 Task: Change IN PROGRESS as Status of Issue Issue0000000222 in Backlog  in Scrum Project Project0000000045 in Jira. Change IN PROGRESS as Status of Issue Issue0000000224 in Backlog  in Scrum Project Project0000000045 in Jira. Change IN PROGRESS as Status of Issue Issue0000000226 in Backlog  in Scrum Project Project0000000046 in Jira. Change IN PROGRESS as Status of Issue Issue0000000228 in Backlog  in Scrum Project Project0000000046 in Jira. Change IN PROGRESS as Status of Issue Issue0000000230 in Backlog  in Scrum Project Project0000000046 in Jira
Action: Mouse moved to (114, 314)
Screenshot: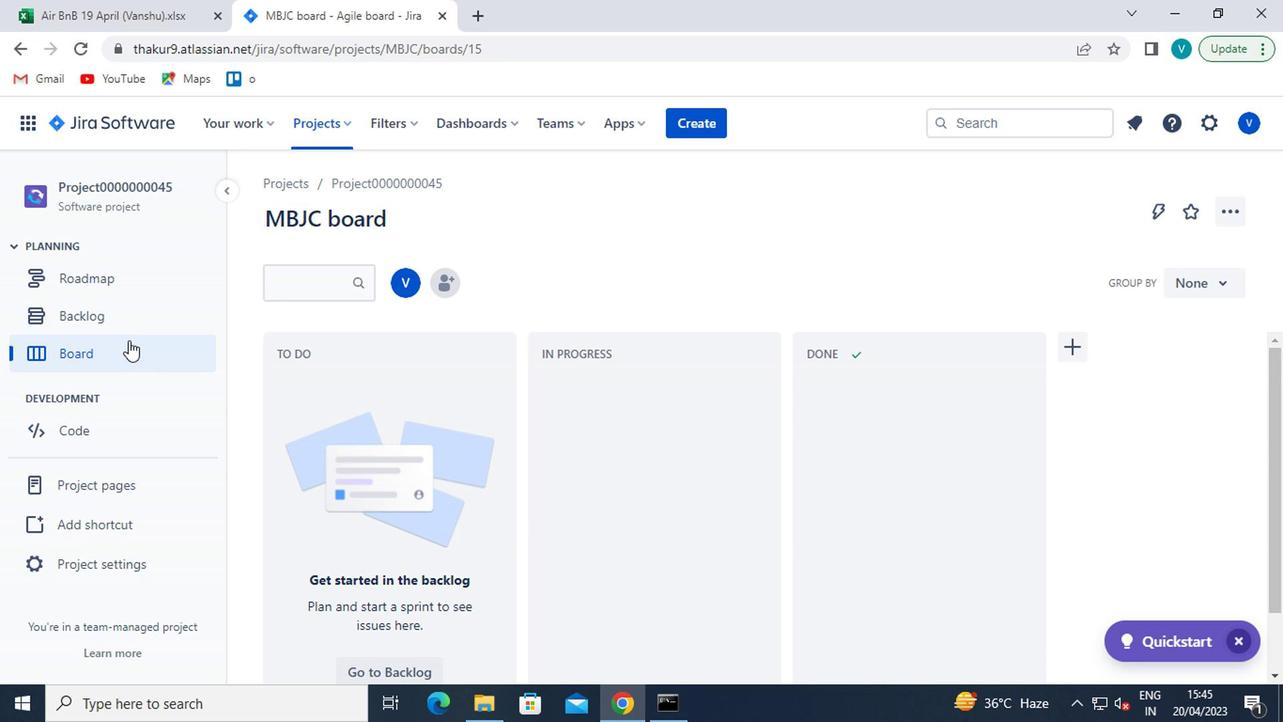 
Action: Mouse pressed left at (114, 314)
Screenshot: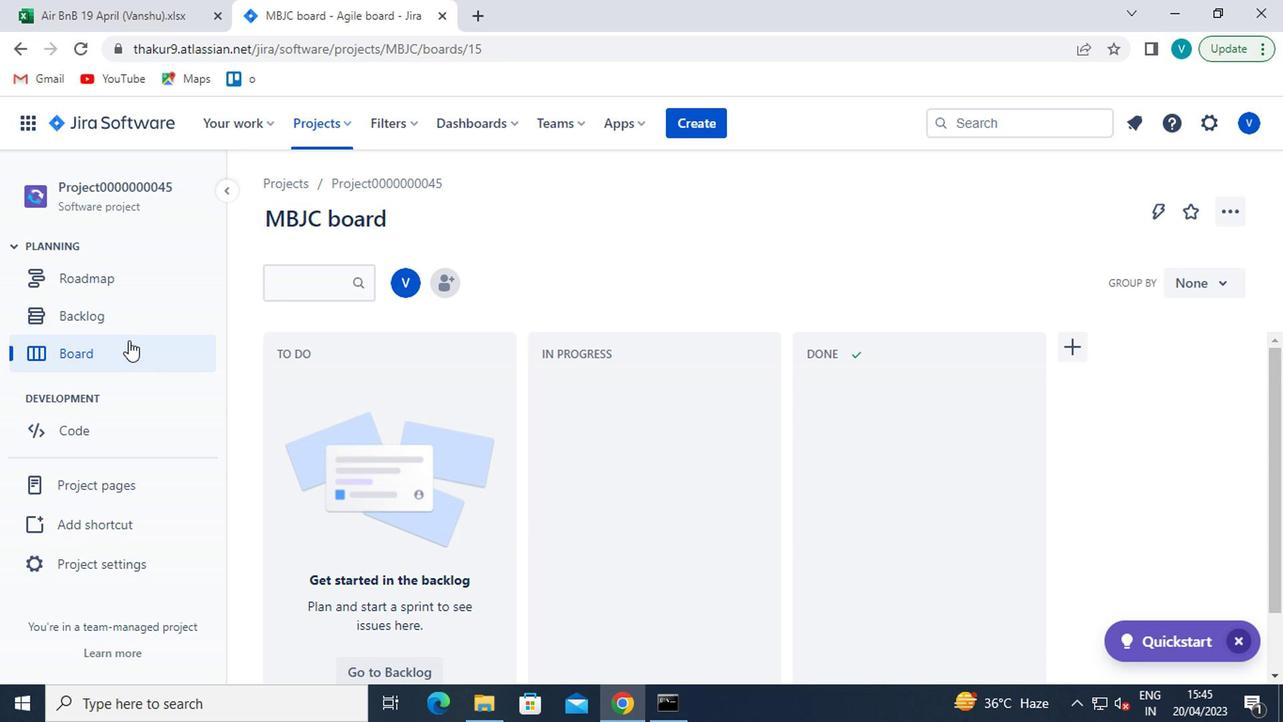
Action: Mouse moved to (415, 467)
Screenshot: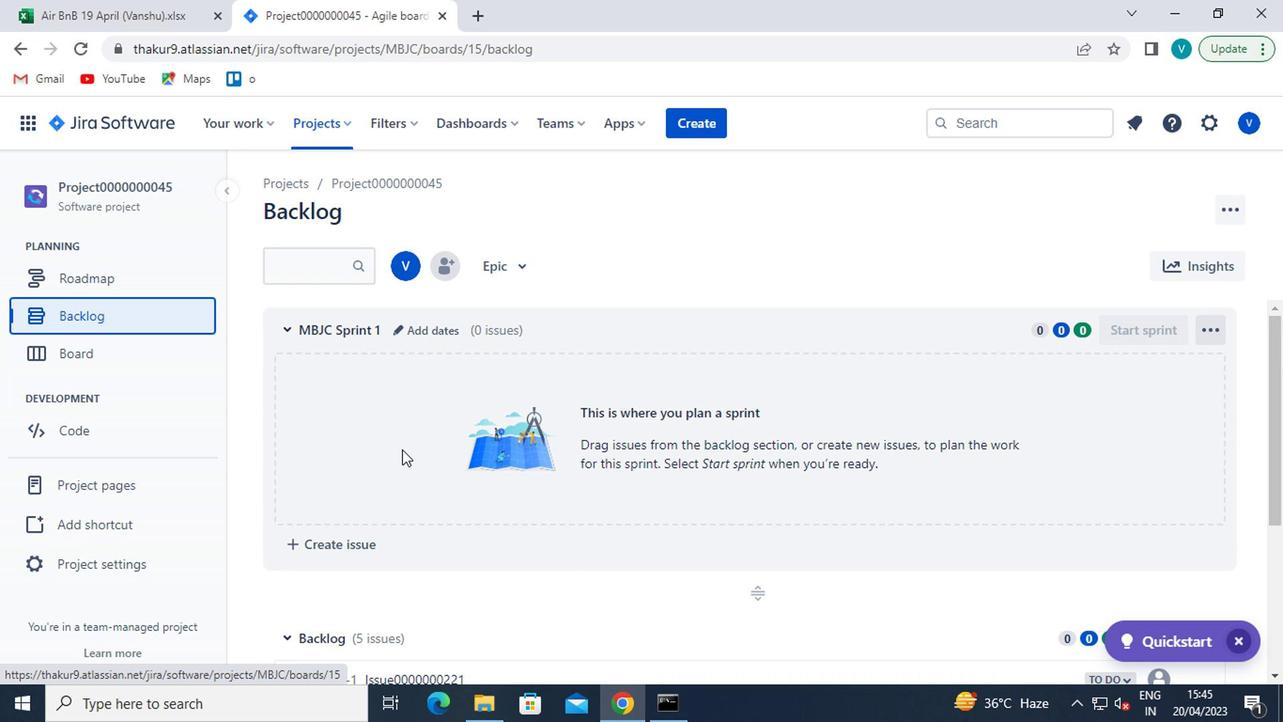
Action: Mouse scrolled (415, 467) with delta (0, 0)
Screenshot: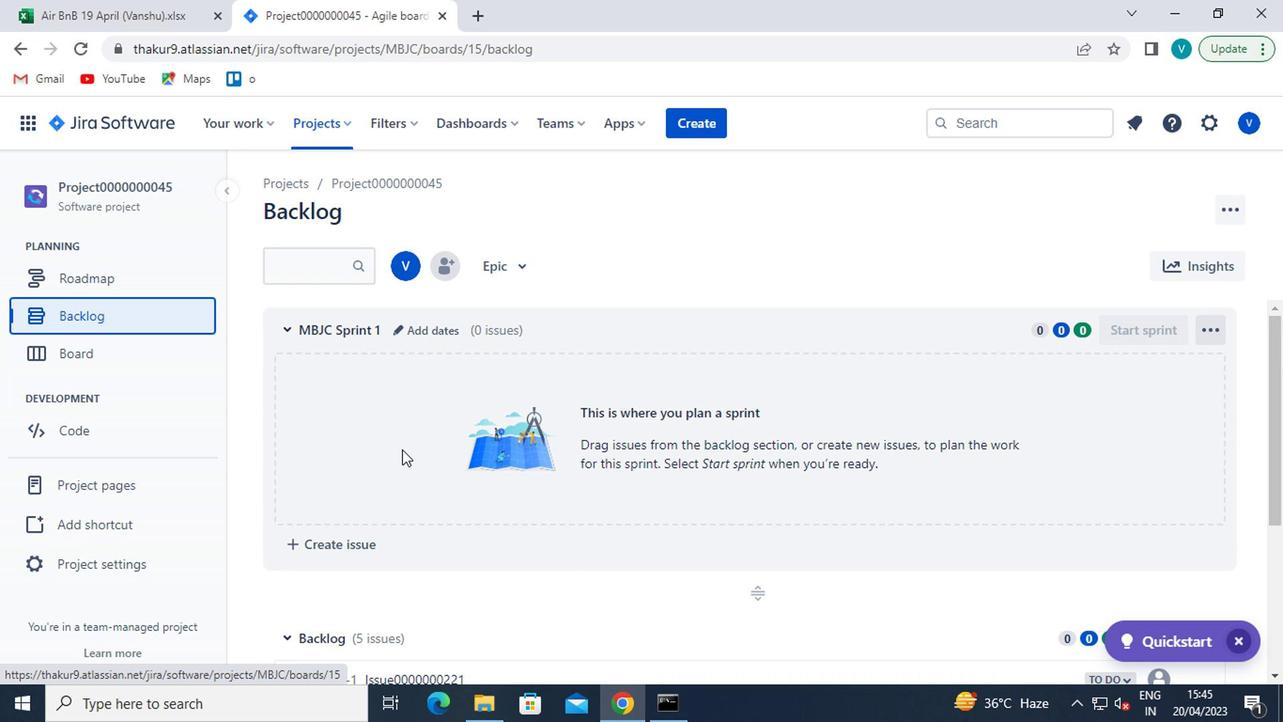 
Action: Mouse moved to (417, 469)
Screenshot: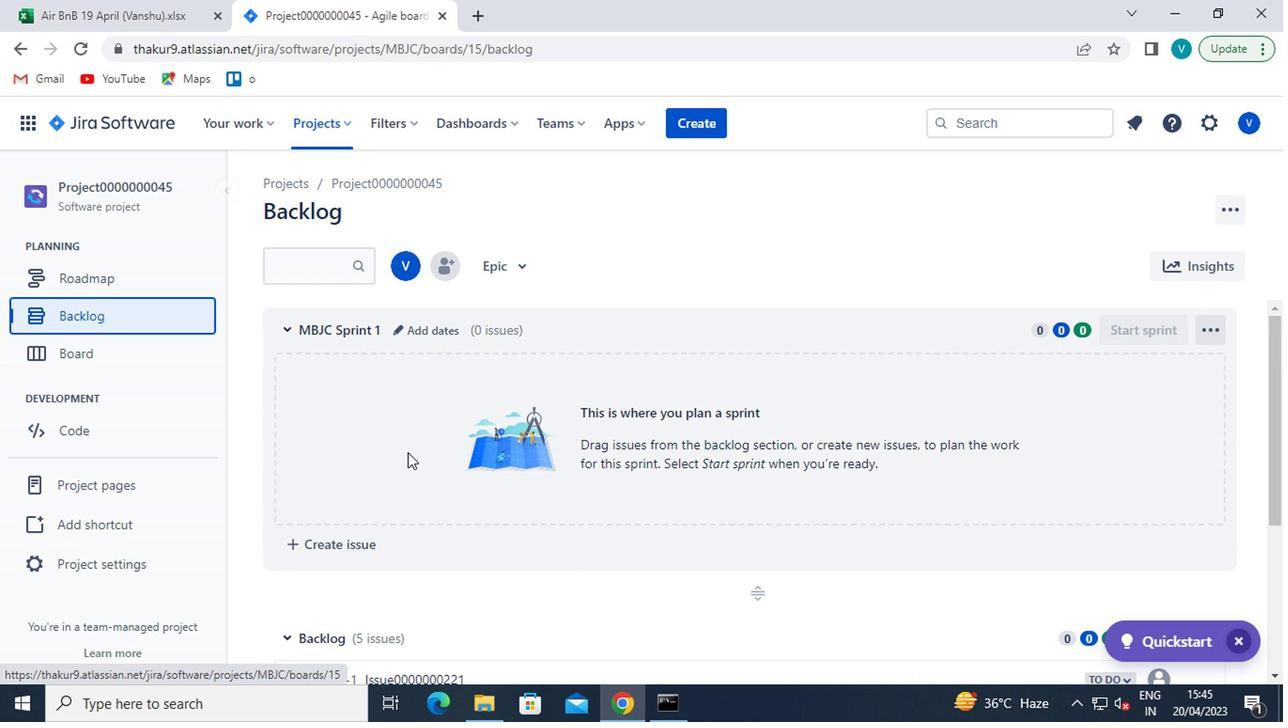 
Action: Mouse scrolled (417, 467) with delta (0, -1)
Screenshot: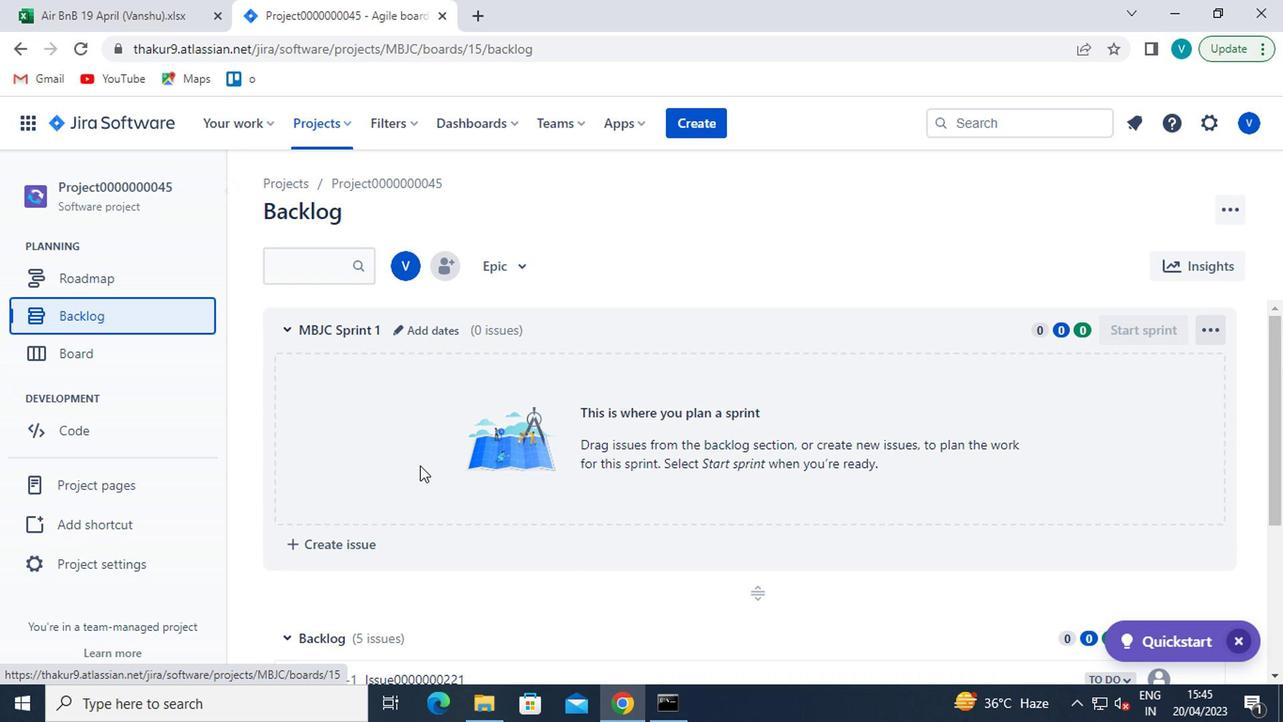 
Action: Mouse moved to (417, 471)
Screenshot: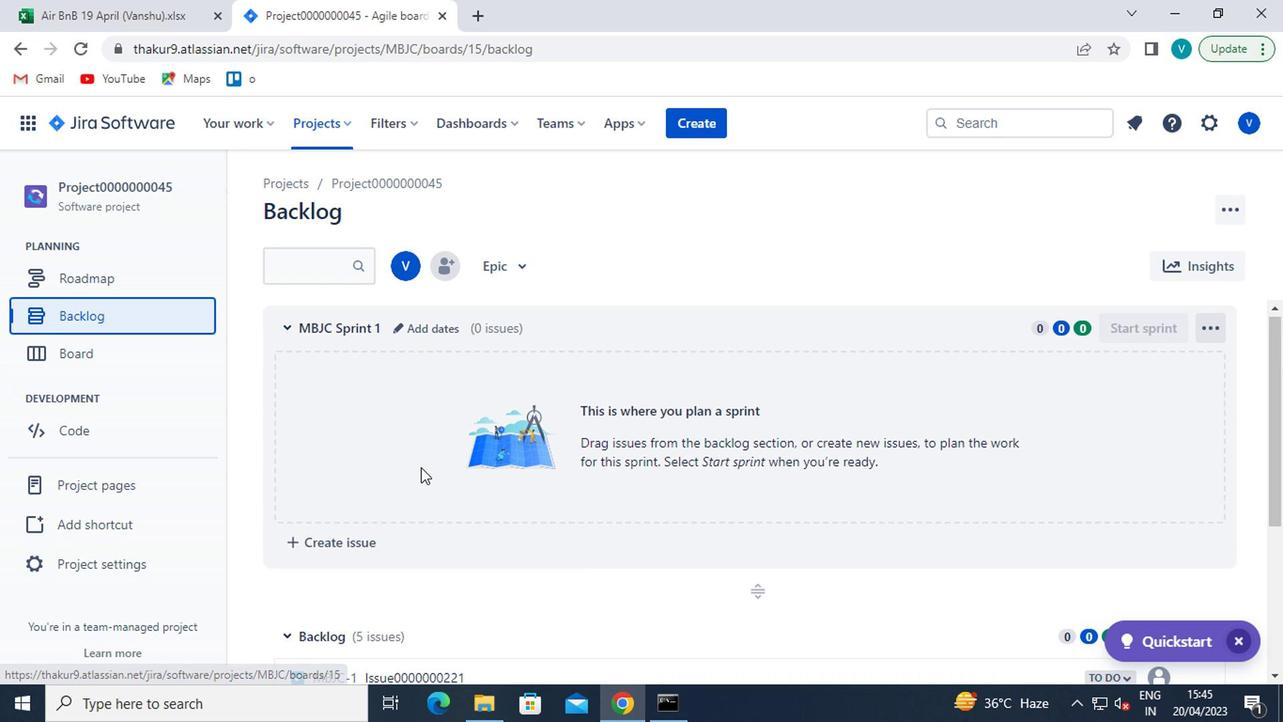 
Action: Mouse scrolled (417, 471) with delta (0, 0)
Screenshot: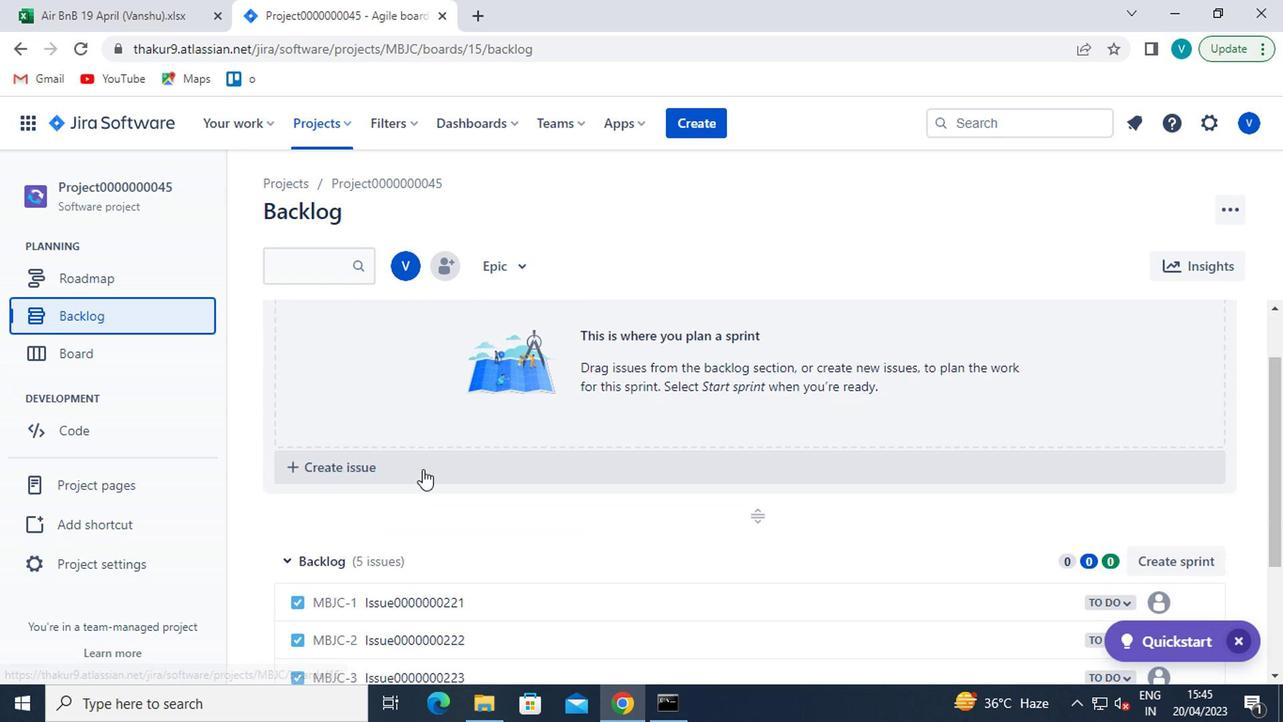 
Action: Mouse moved to (1119, 455)
Screenshot: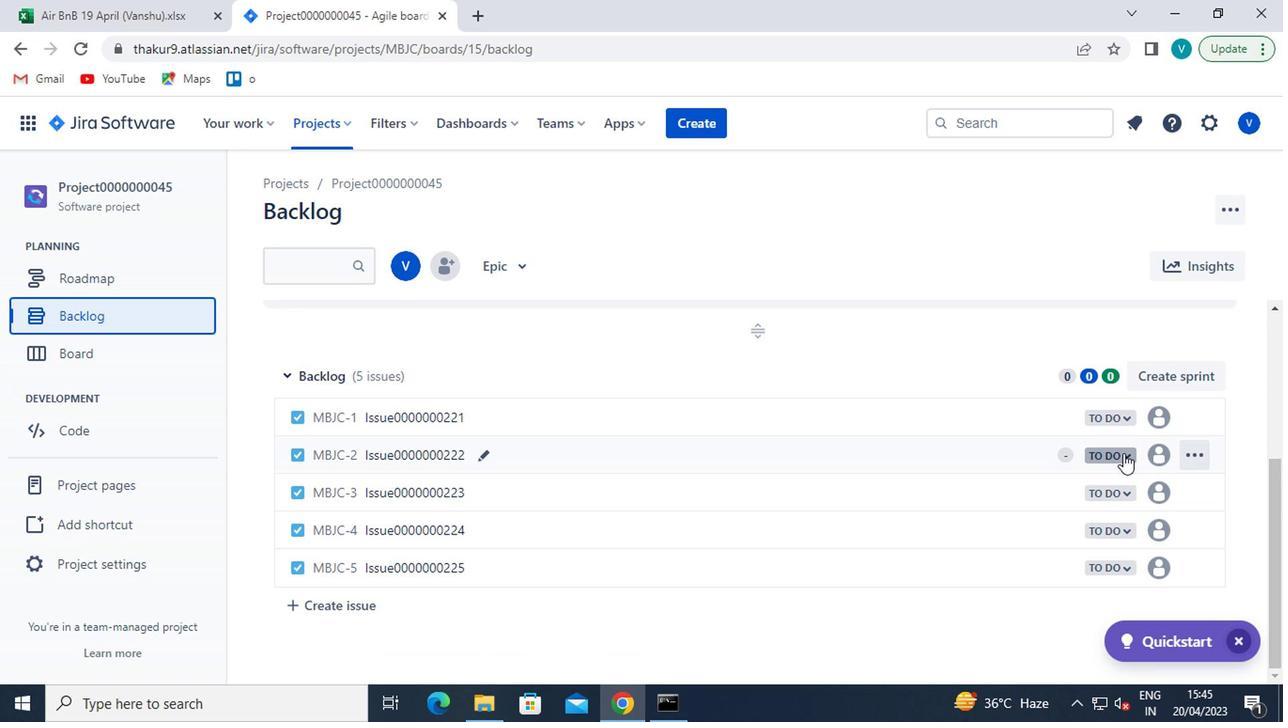 
Action: Mouse pressed left at (1119, 455)
Screenshot: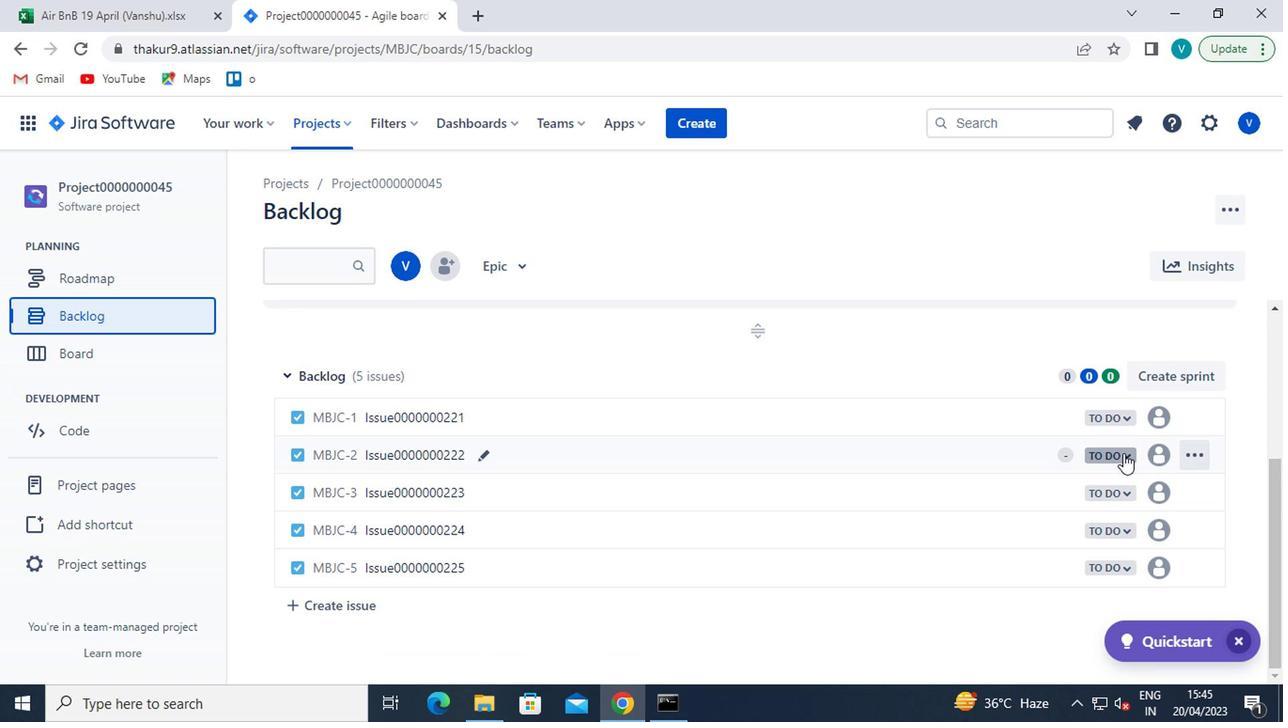 
Action: Mouse moved to (992, 494)
Screenshot: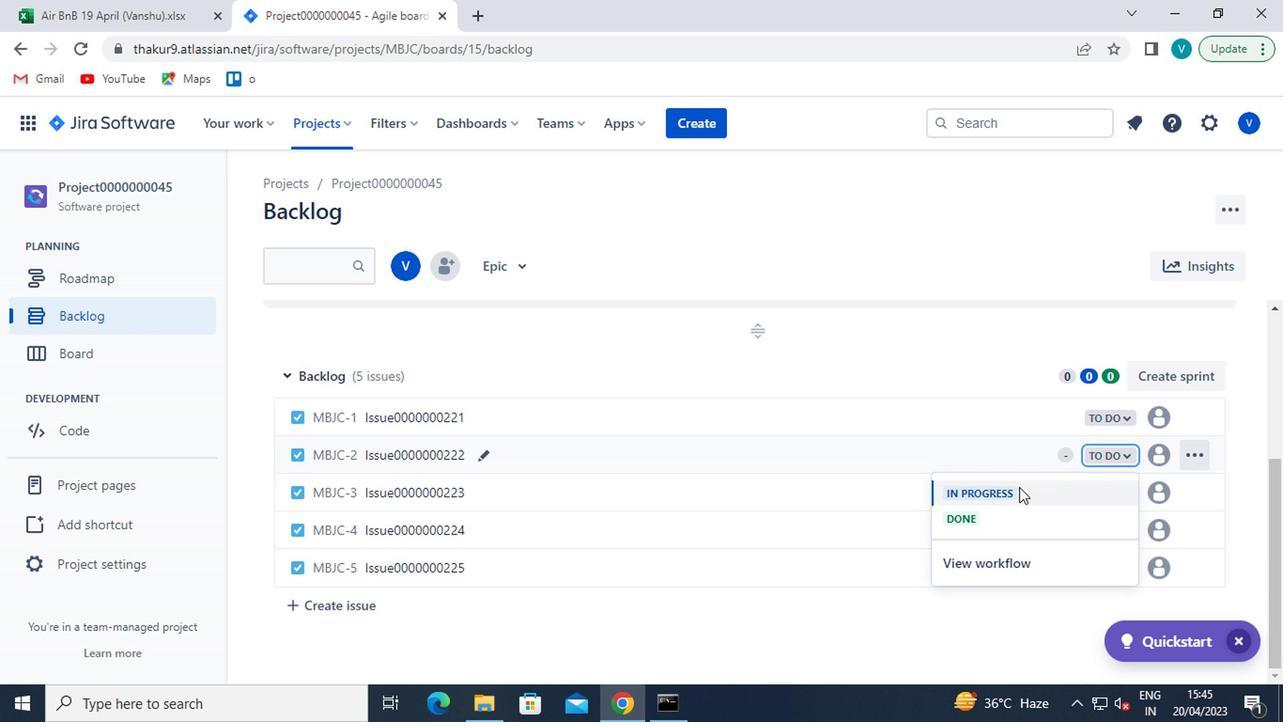 
Action: Mouse pressed left at (992, 494)
Screenshot: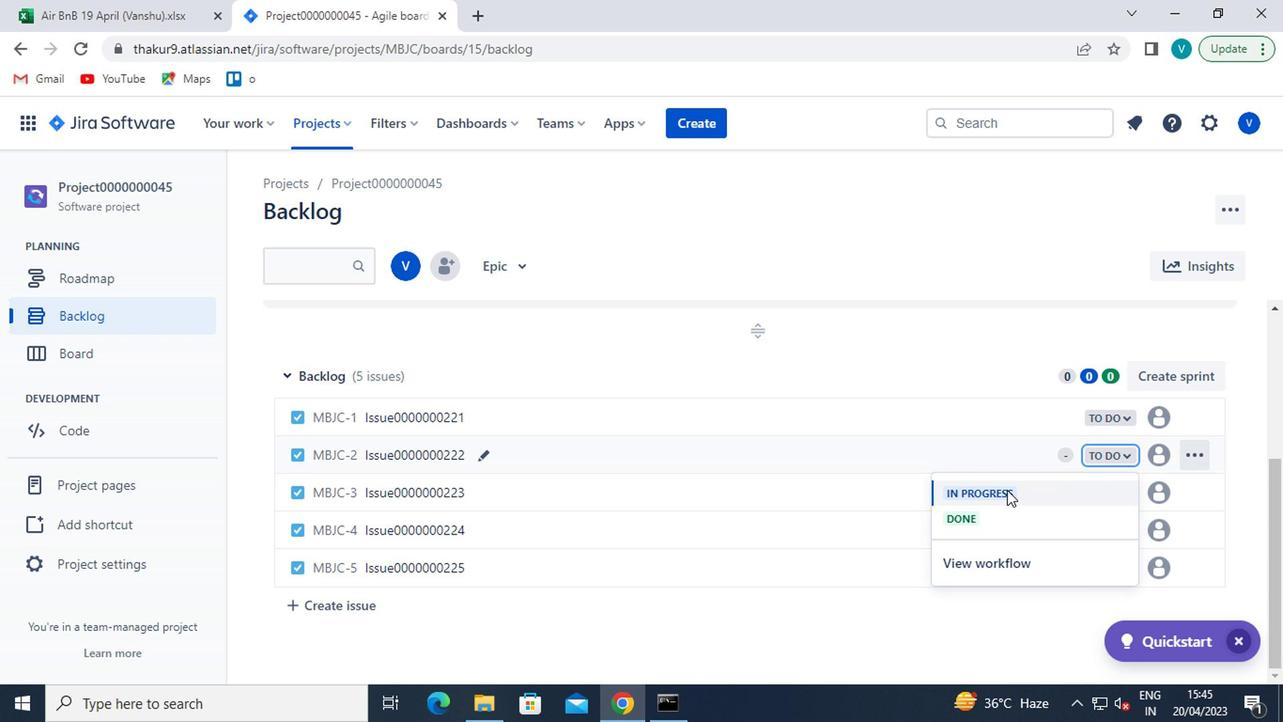 
Action: Mouse moved to (1121, 529)
Screenshot: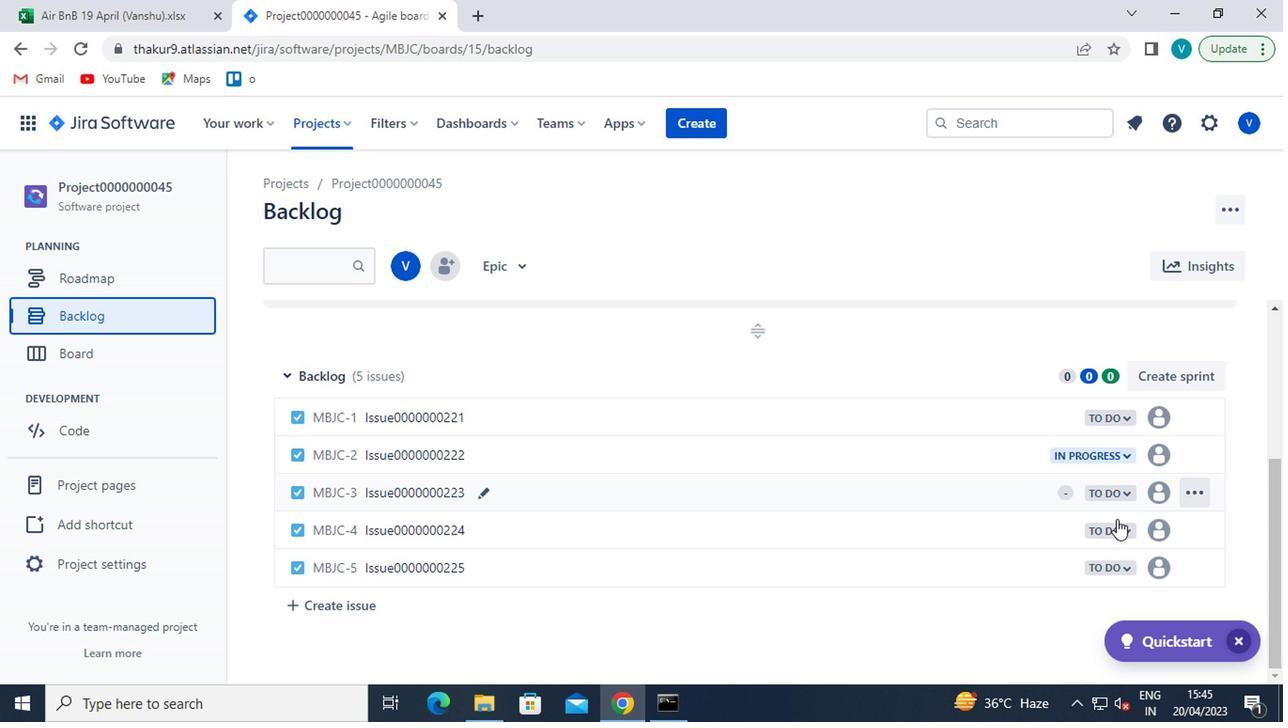 
Action: Mouse pressed left at (1121, 529)
Screenshot: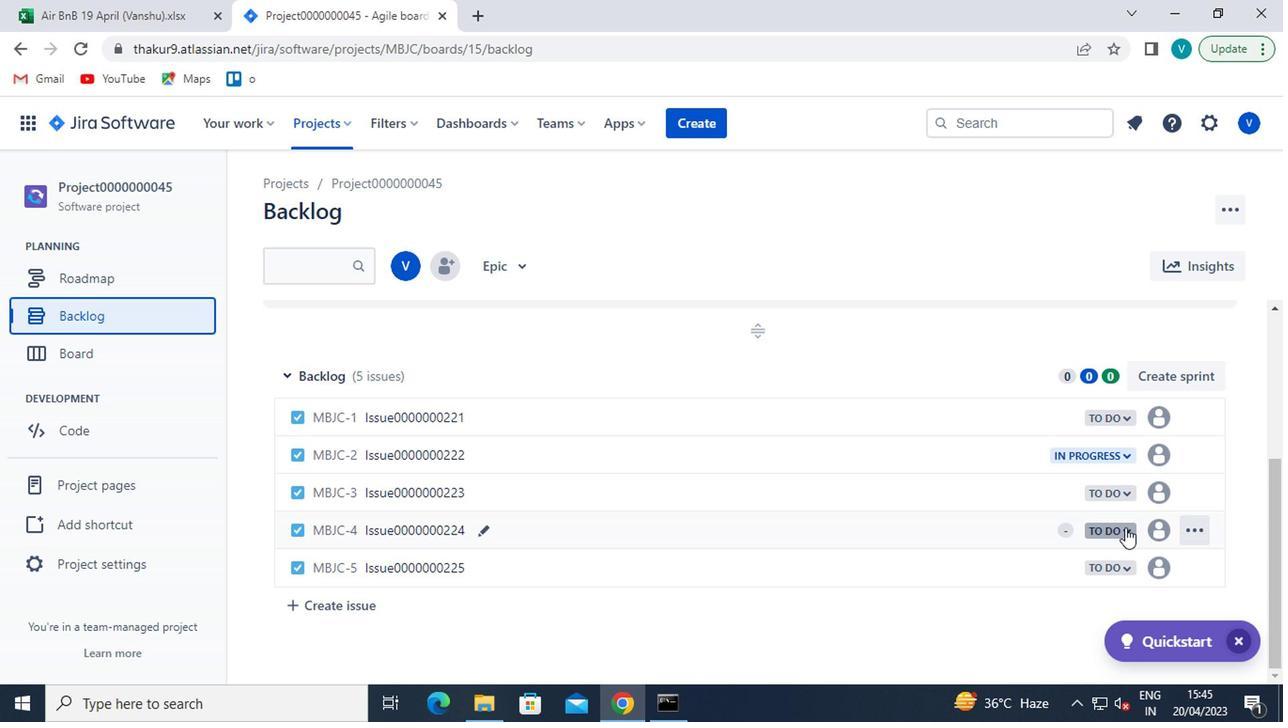 
Action: Mouse moved to (980, 569)
Screenshot: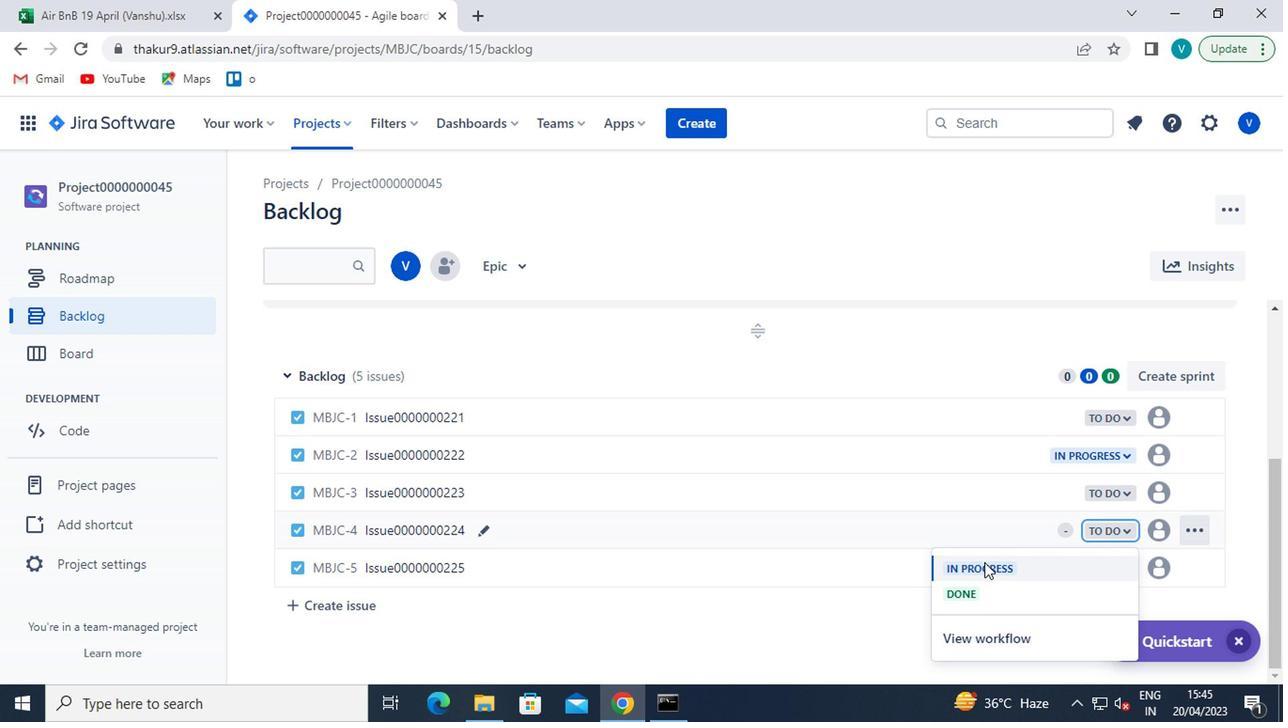 
Action: Mouse pressed left at (980, 569)
Screenshot: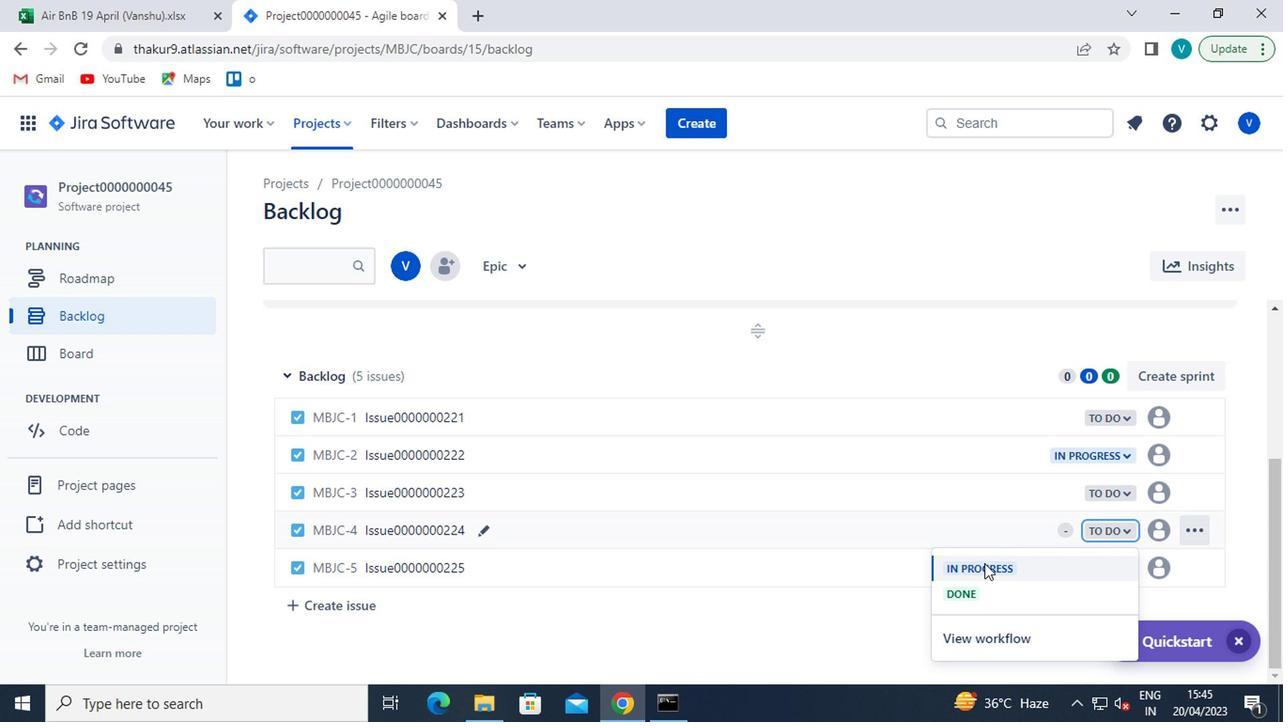
Action: Mouse moved to (325, 131)
Screenshot: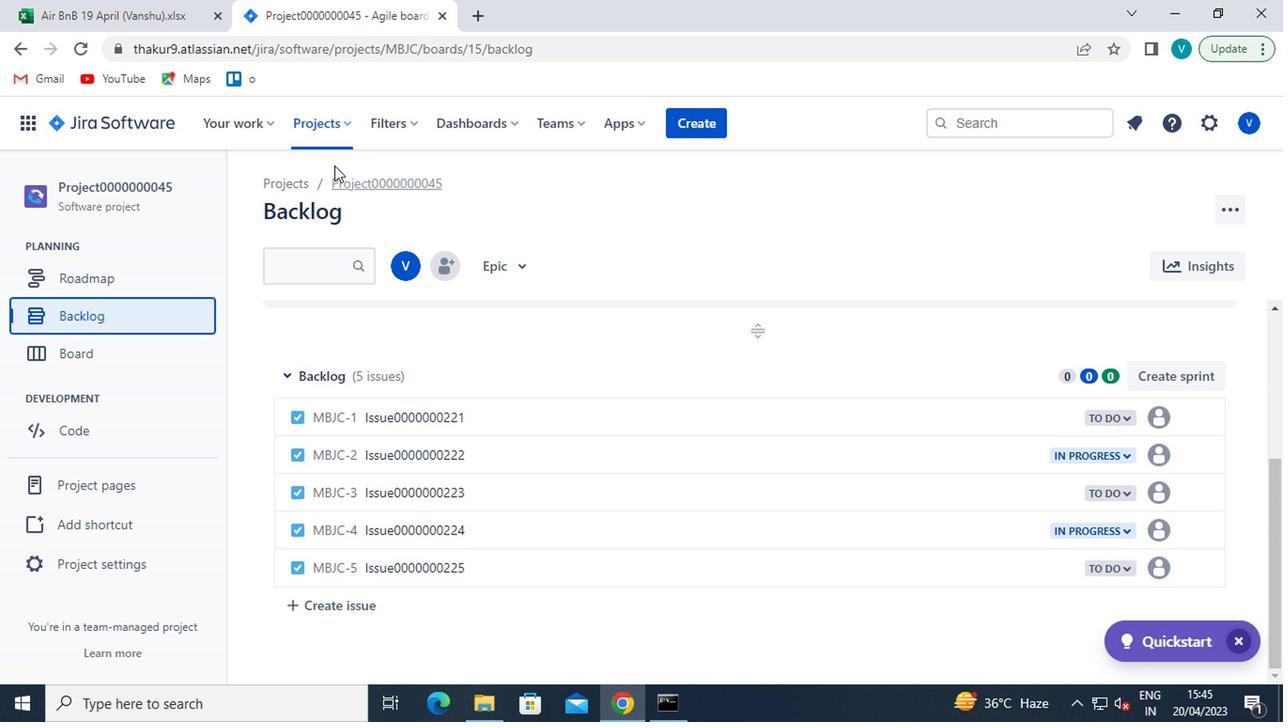 
Action: Mouse pressed left at (325, 131)
Screenshot: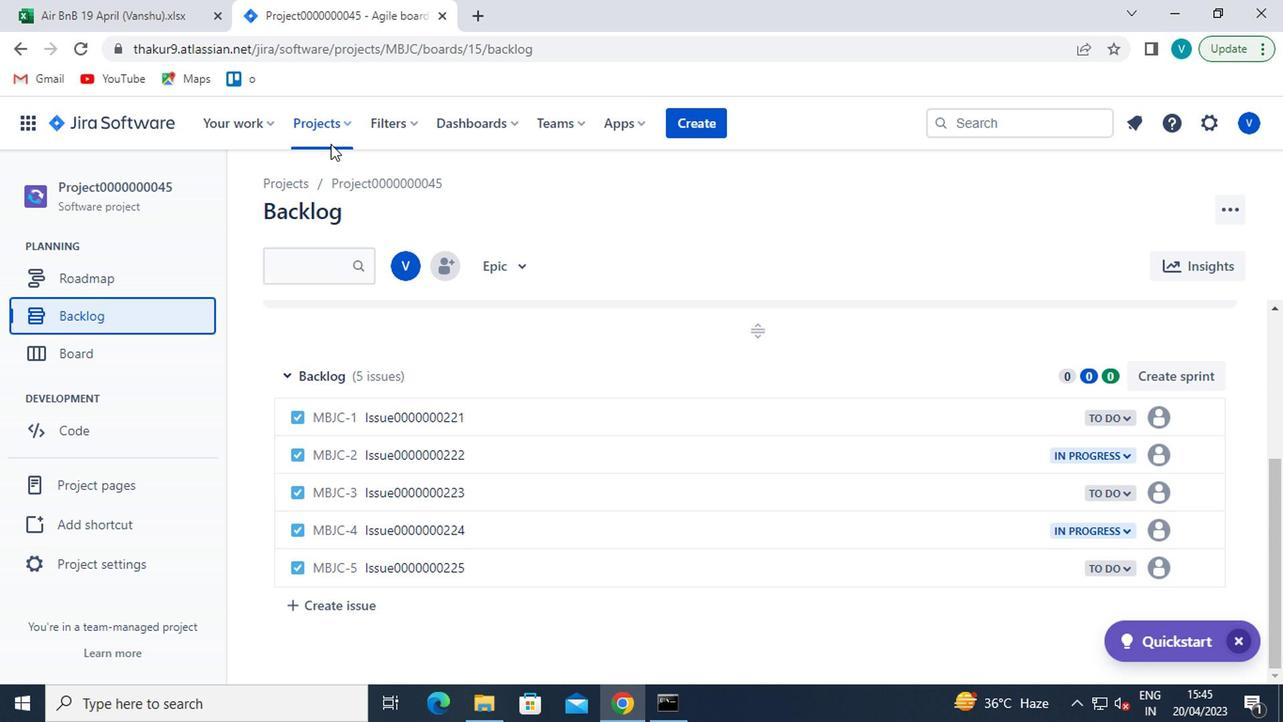 
Action: Mouse moved to (399, 243)
Screenshot: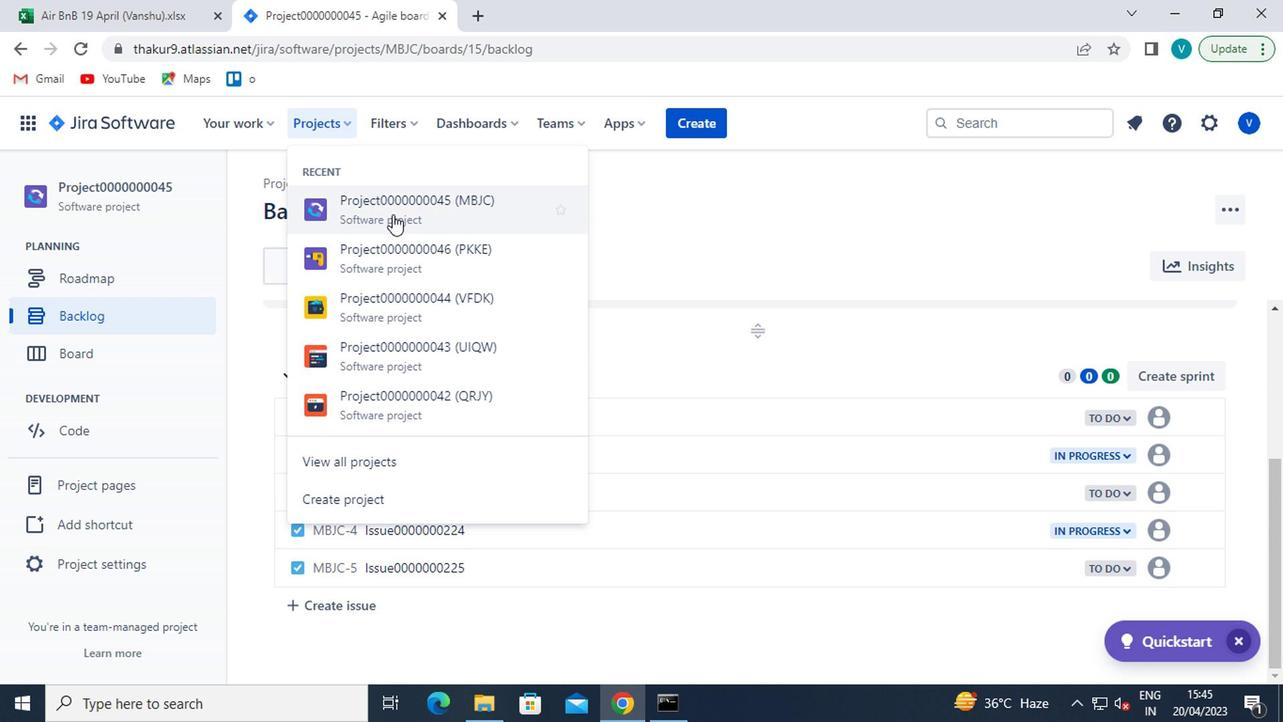 
Action: Mouse pressed left at (399, 243)
Screenshot: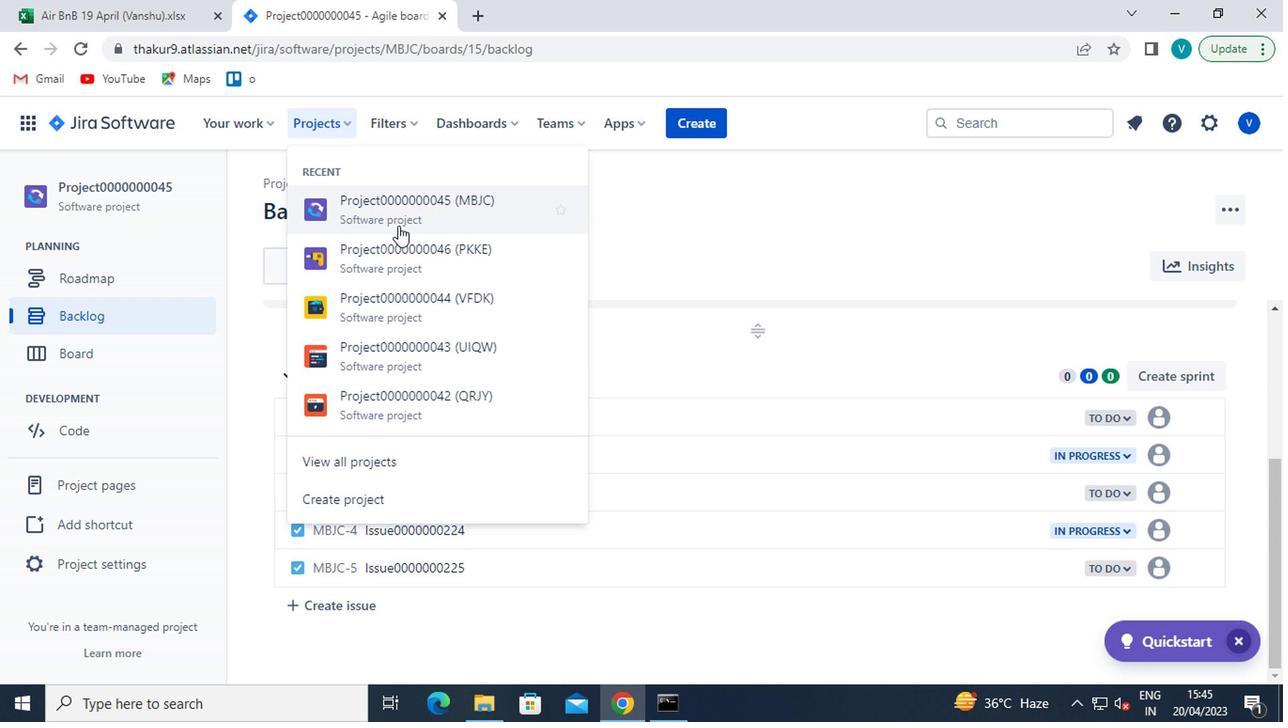 
Action: Mouse moved to (73, 317)
Screenshot: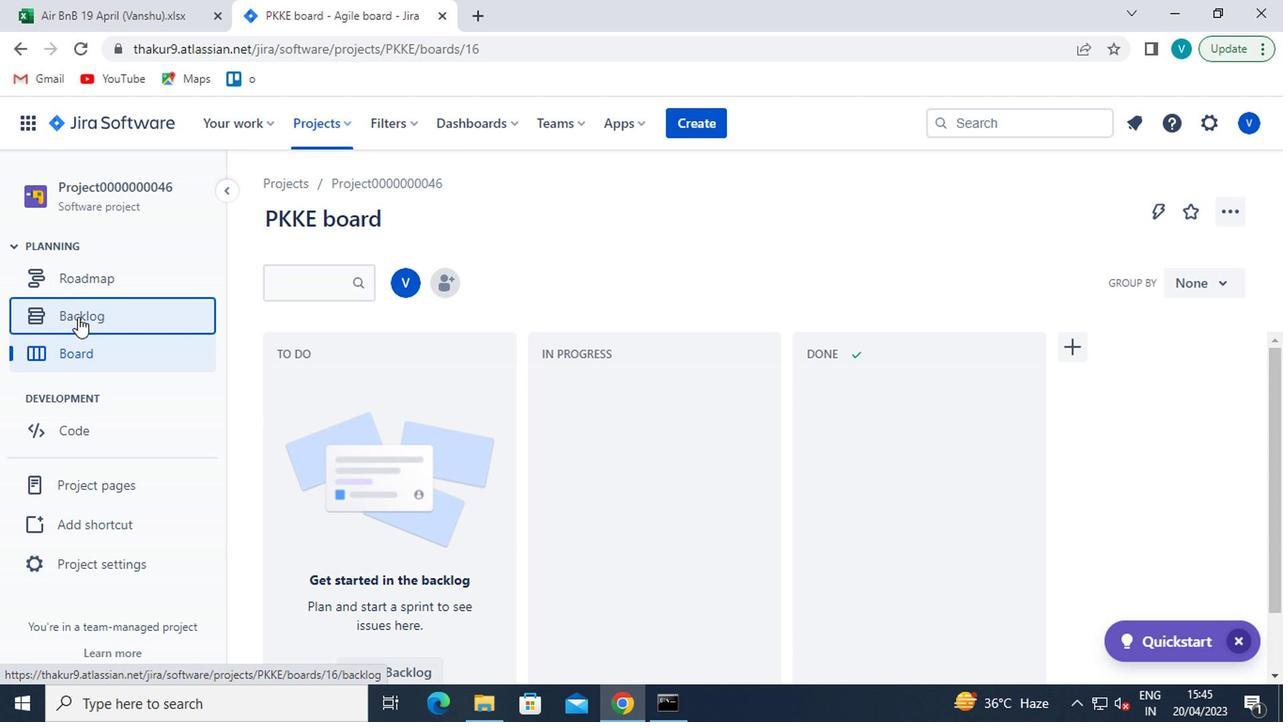 
Action: Mouse pressed left at (73, 317)
Screenshot: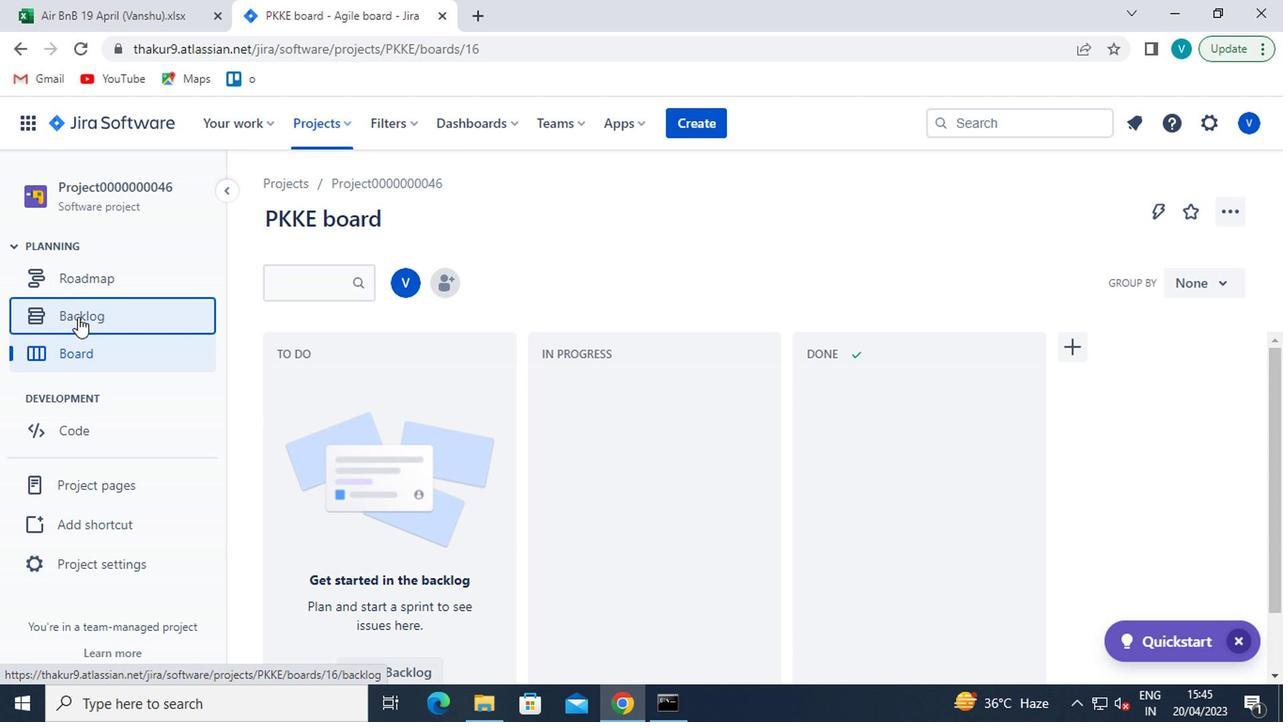 
Action: Mouse moved to (533, 439)
Screenshot: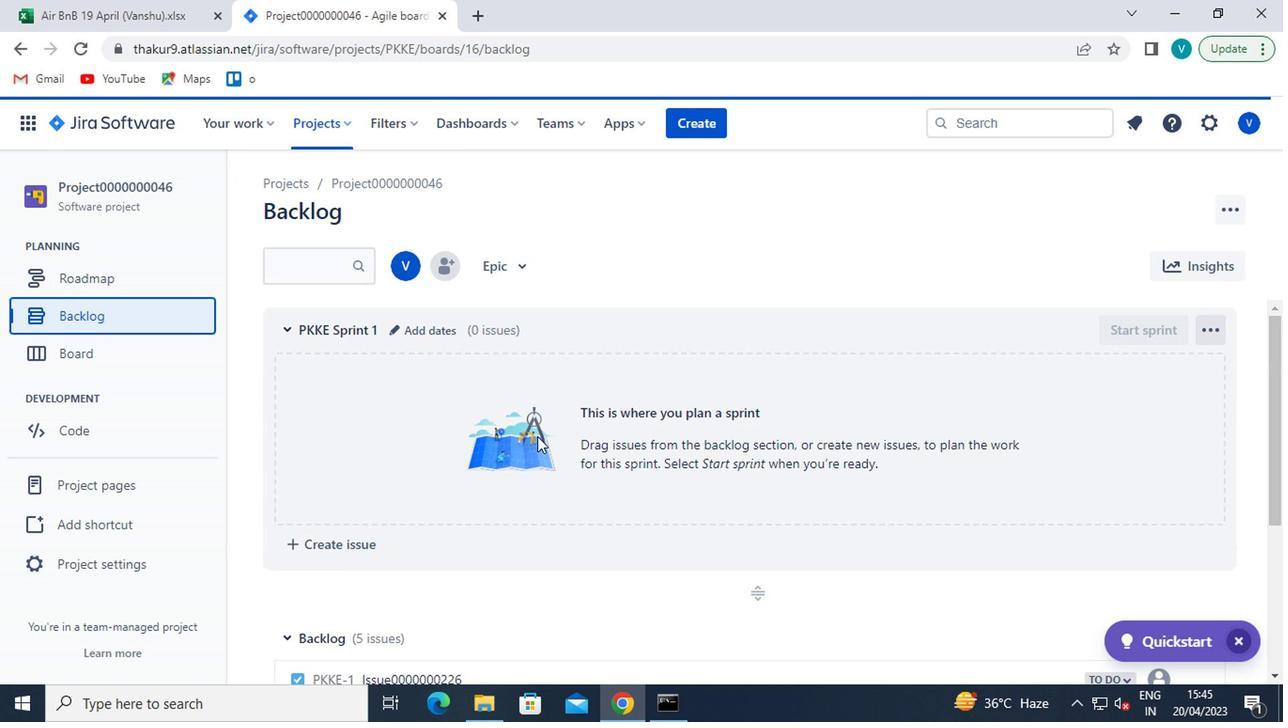 
Action: Mouse scrolled (533, 437) with delta (0, -1)
Screenshot: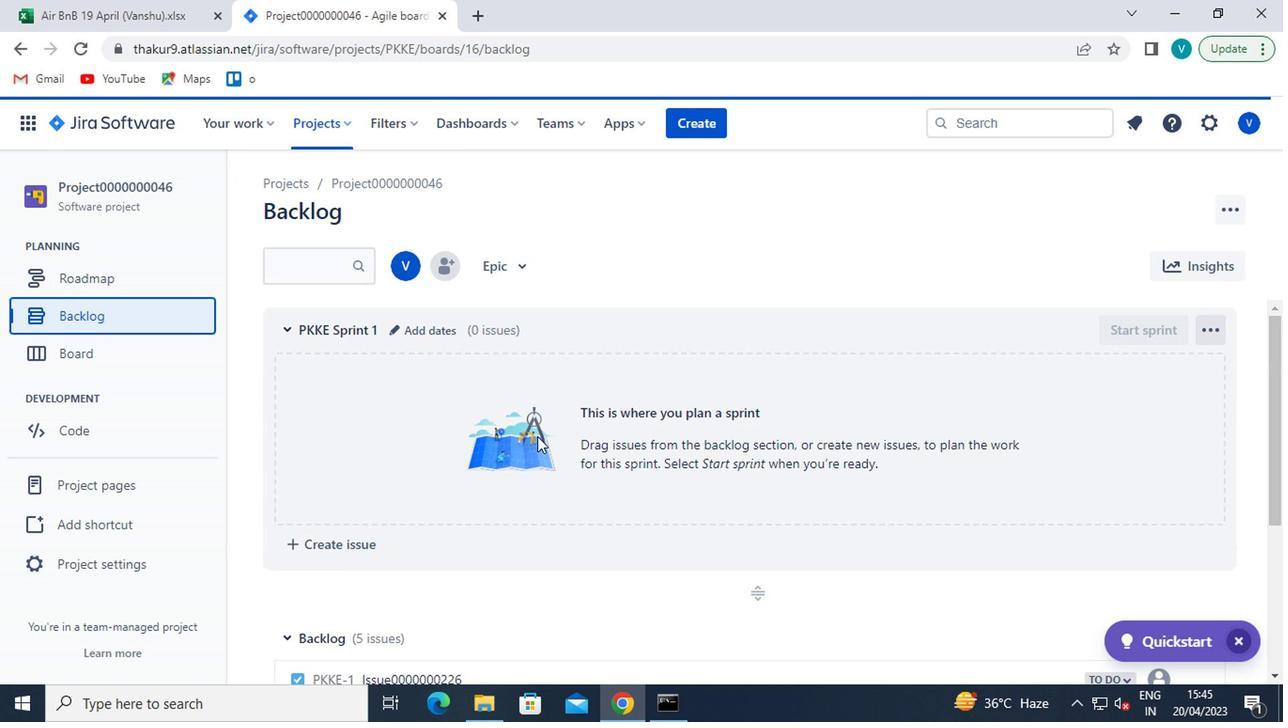 
Action: Mouse moved to (534, 439)
Screenshot: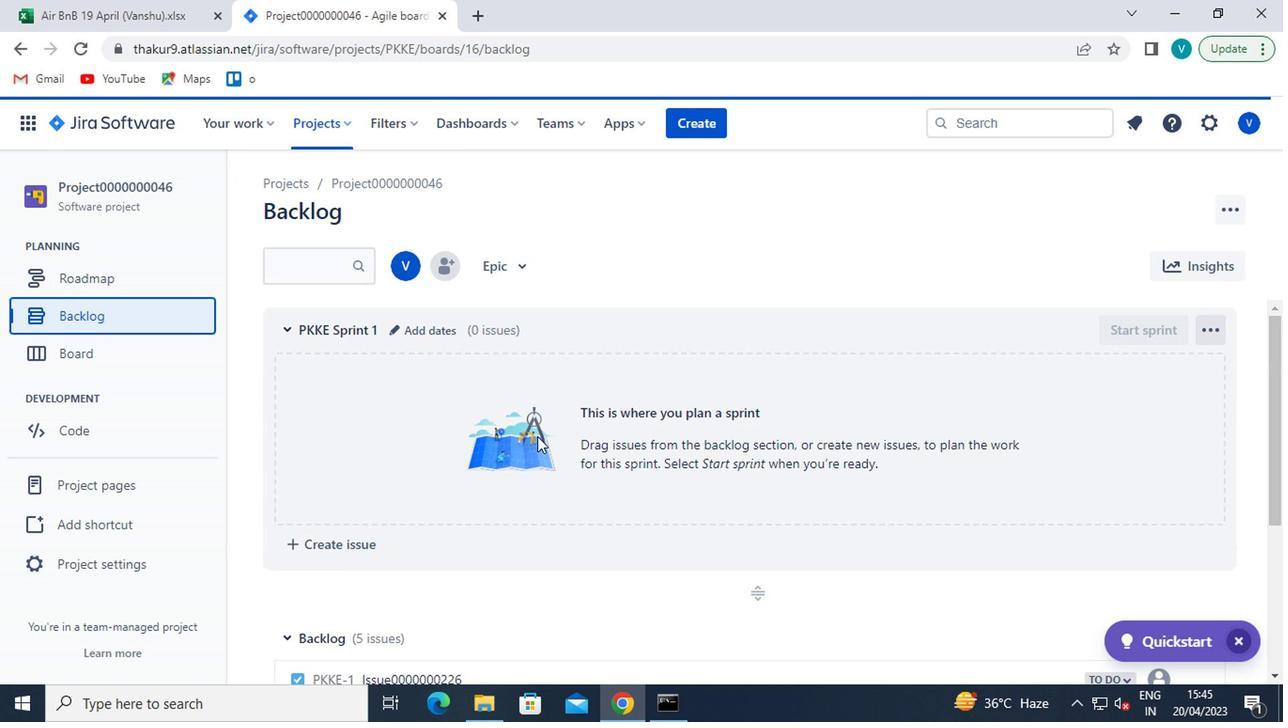 
Action: Mouse scrolled (534, 439) with delta (0, 0)
Screenshot: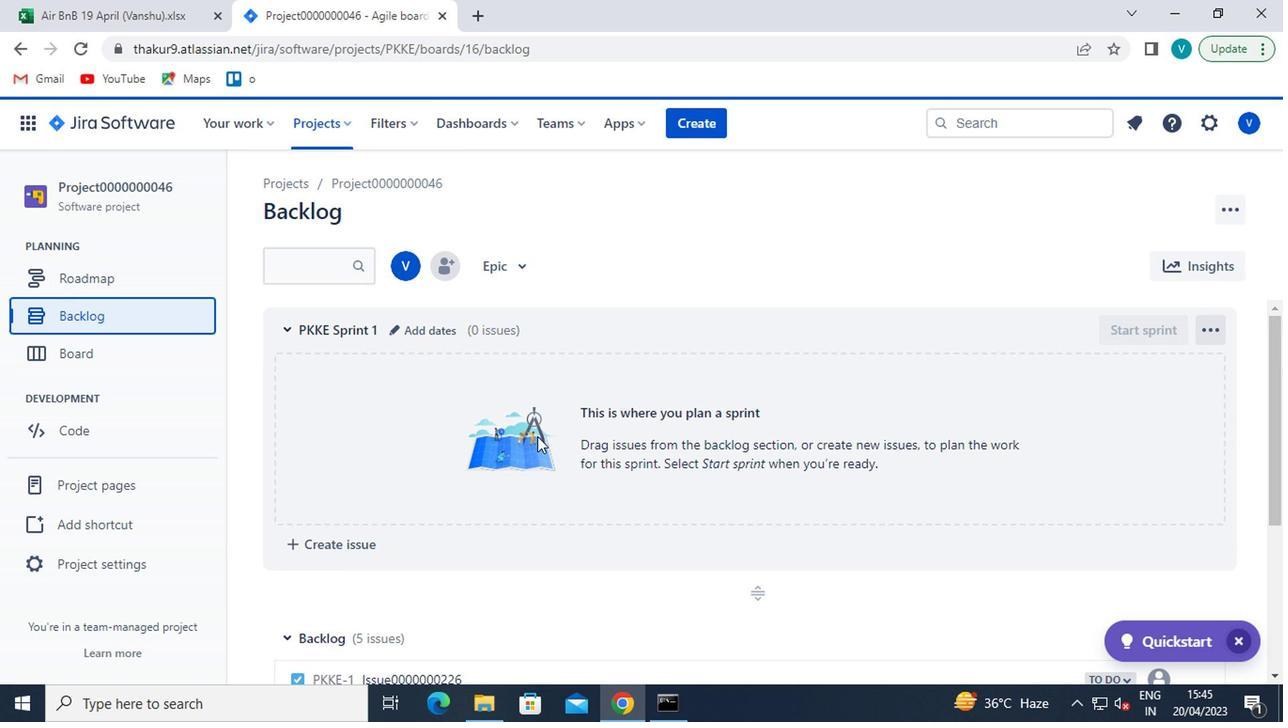 
Action: Mouse scrolled (534, 439) with delta (0, 0)
Screenshot: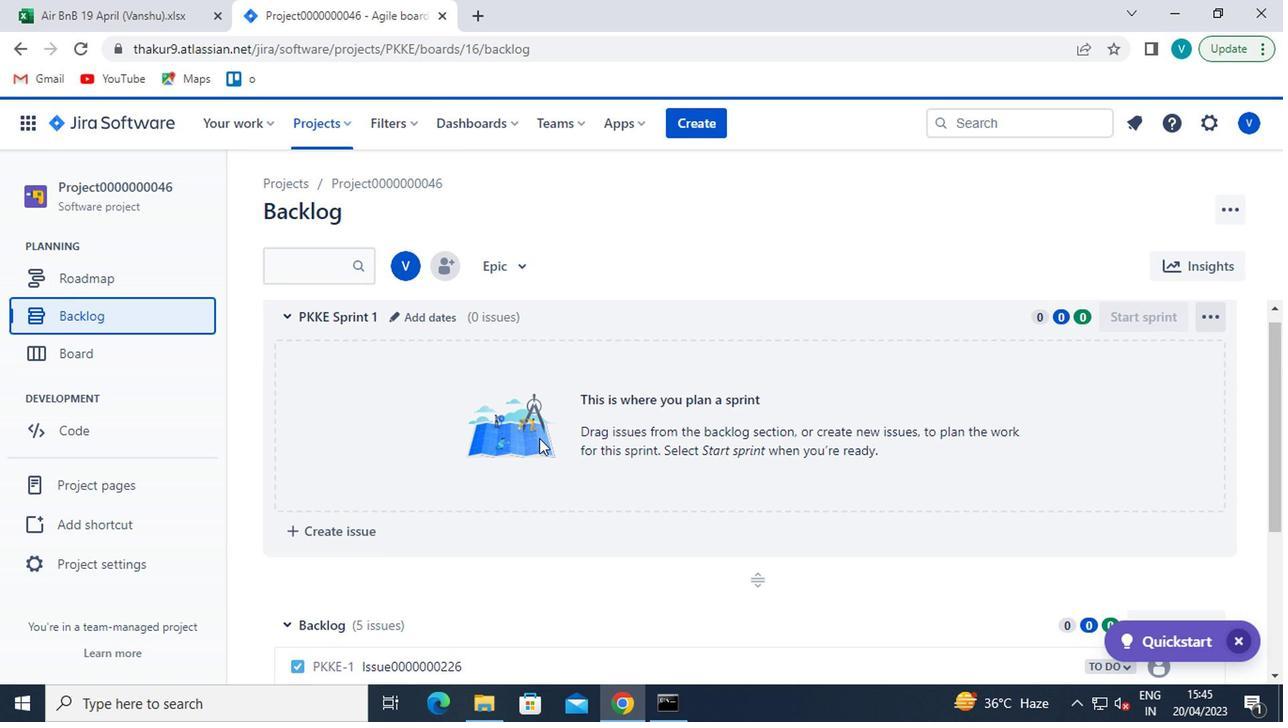 
Action: Mouse moved to (1117, 419)
Screenshot: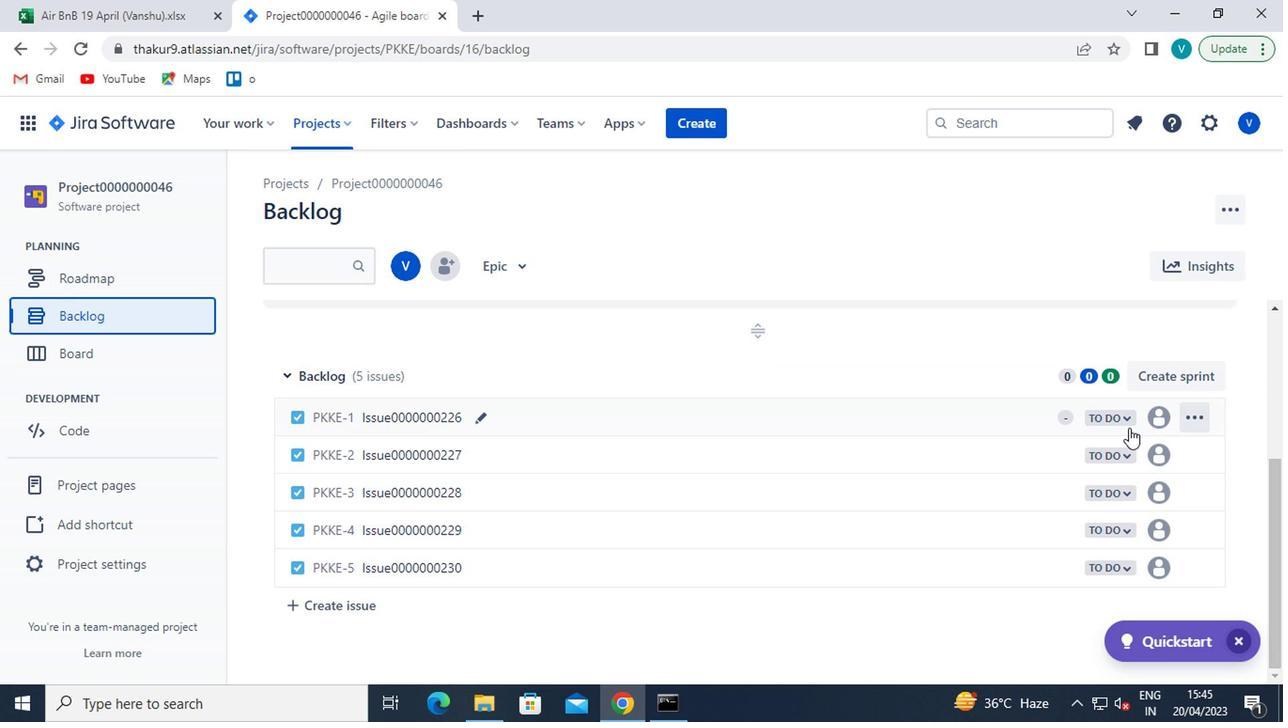 
Action: Mouse pressed left at (1117, 419)
Screenshot: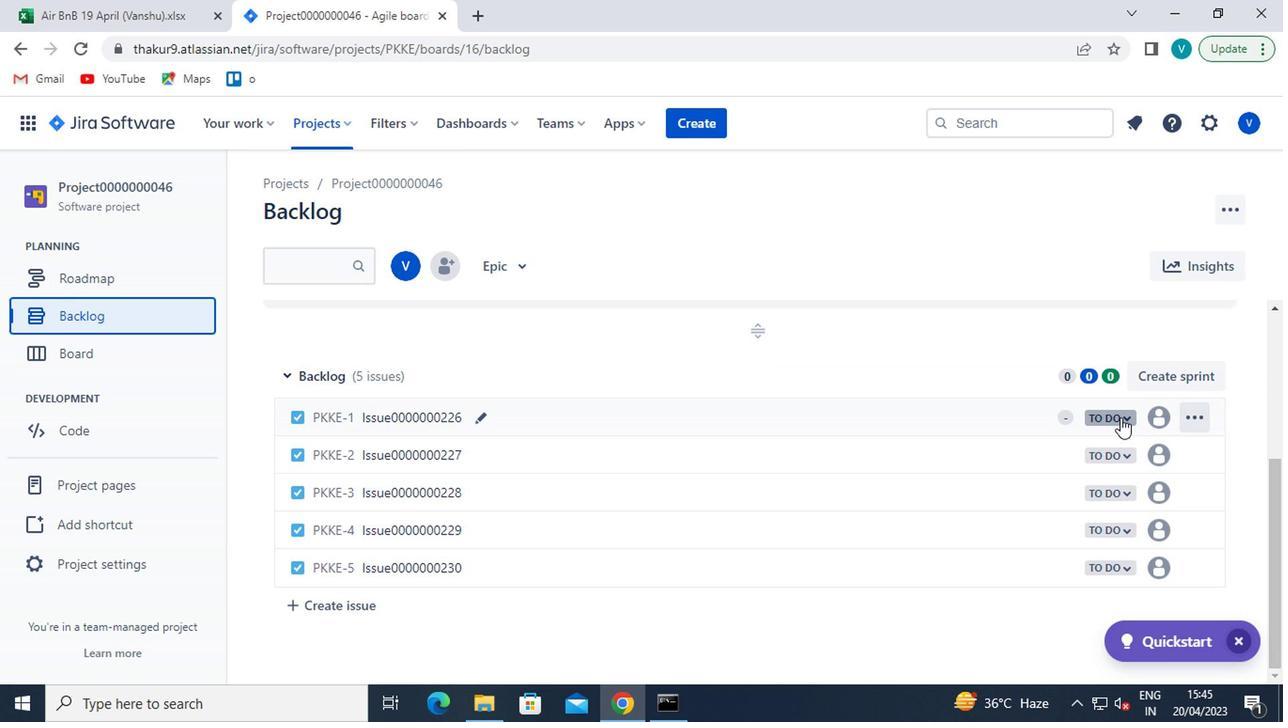 
Action: Mouse moved to (964, 451)
Screenshot: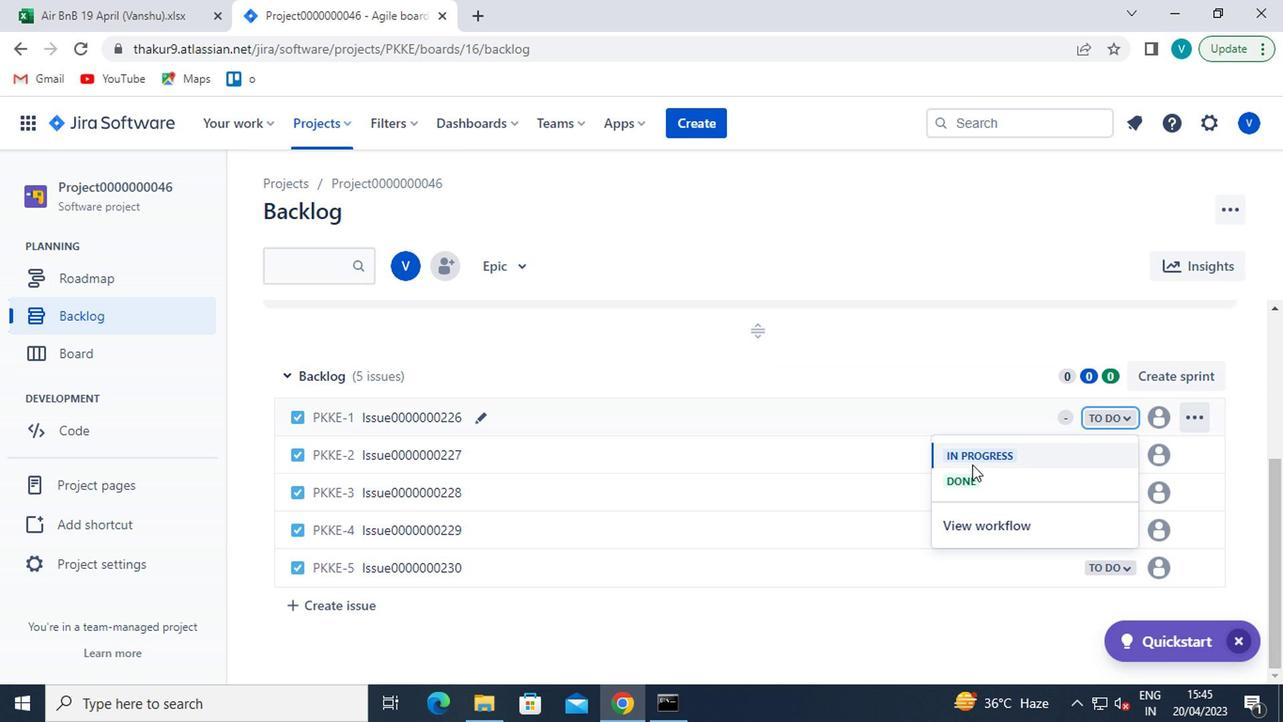 
Action: Mouse pressed left at (964, 451)
Screenshot: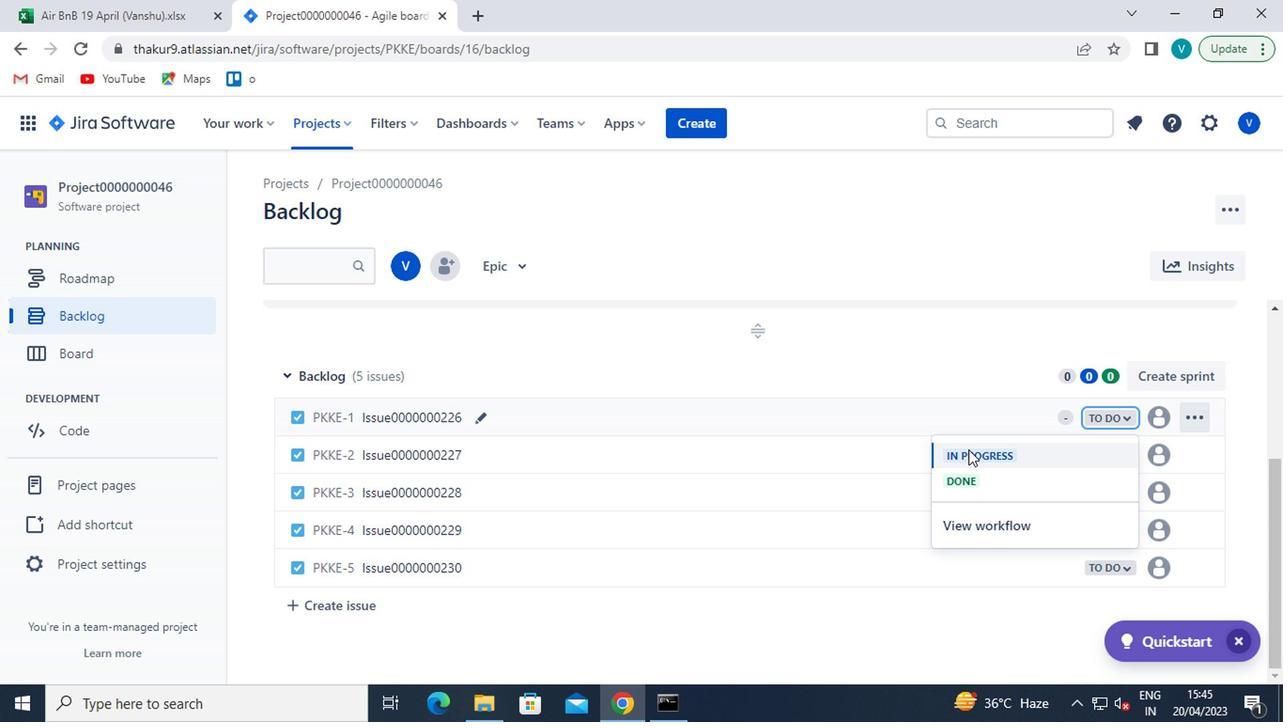 
Action: Mouse moved to (1103, 488)
Screenshot: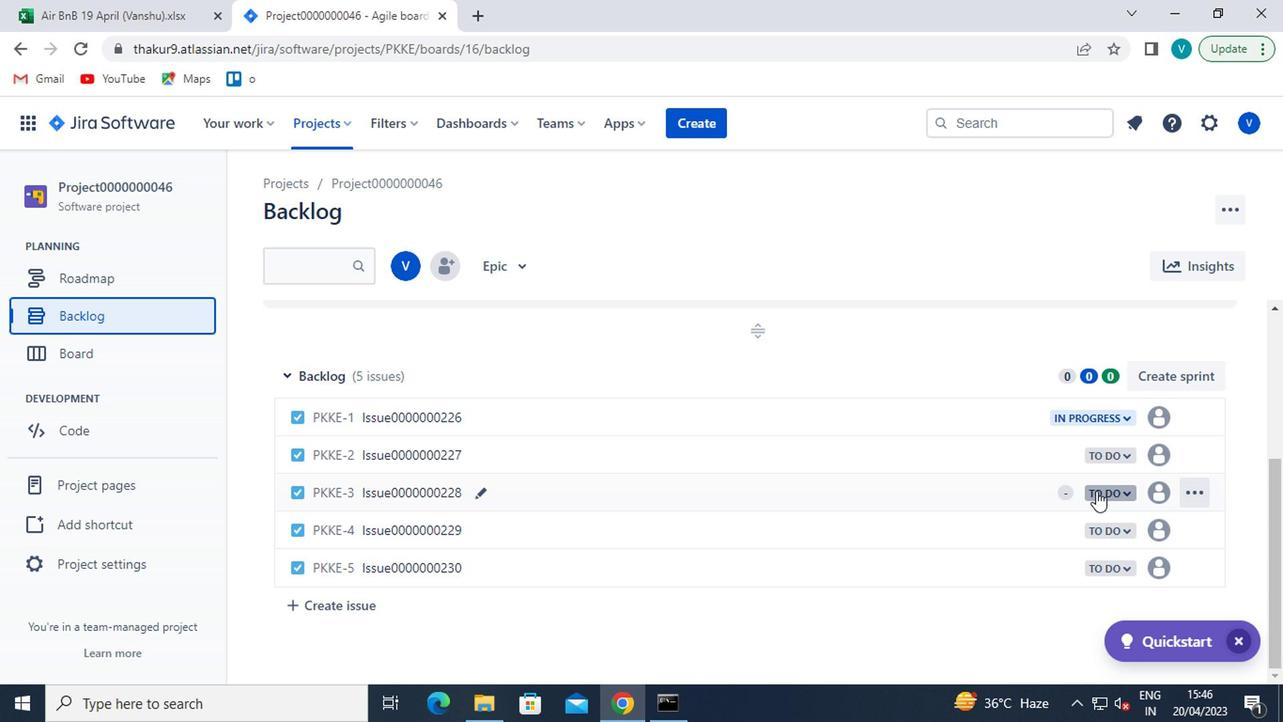 
Action: Mouse pressed left at (1103, 488)
Screenshot: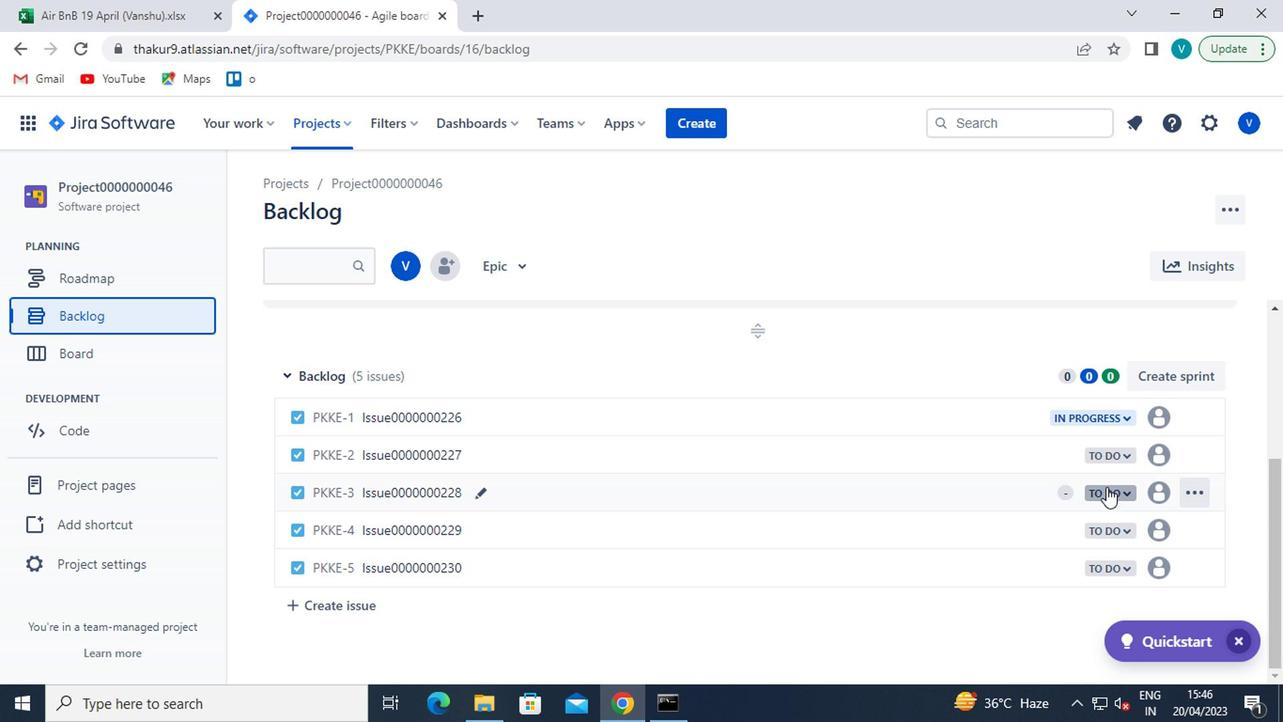
Action: Mouse moved to (971, 527)
Screenshot: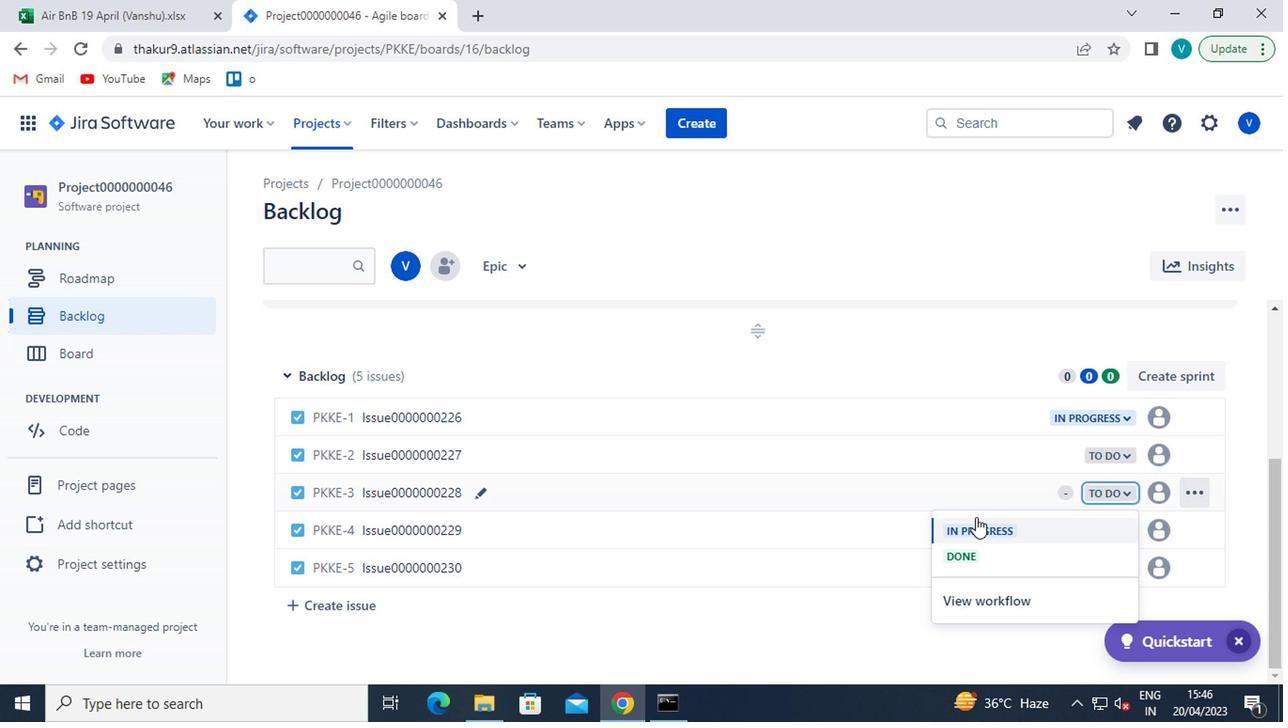 
Action: Mouse pressed left at (971, 527)
Screenshot: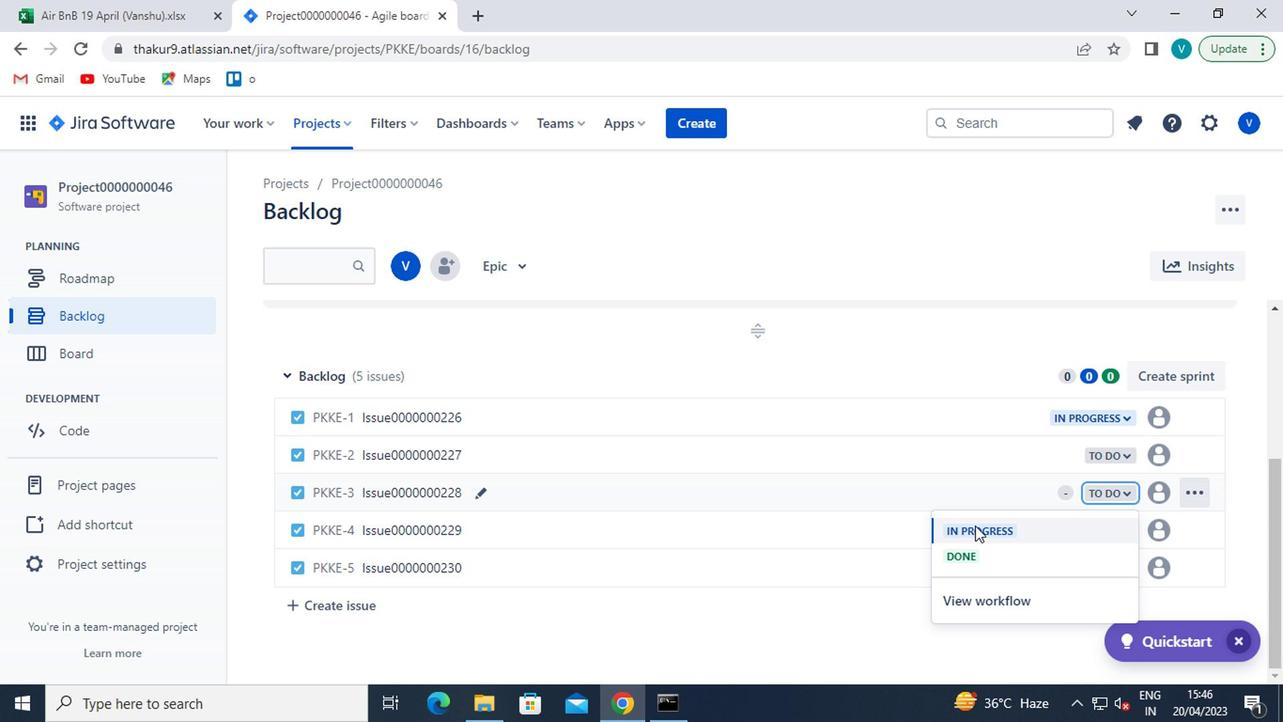 
Action: Mouse moved to (1094, 574)
Screenshot: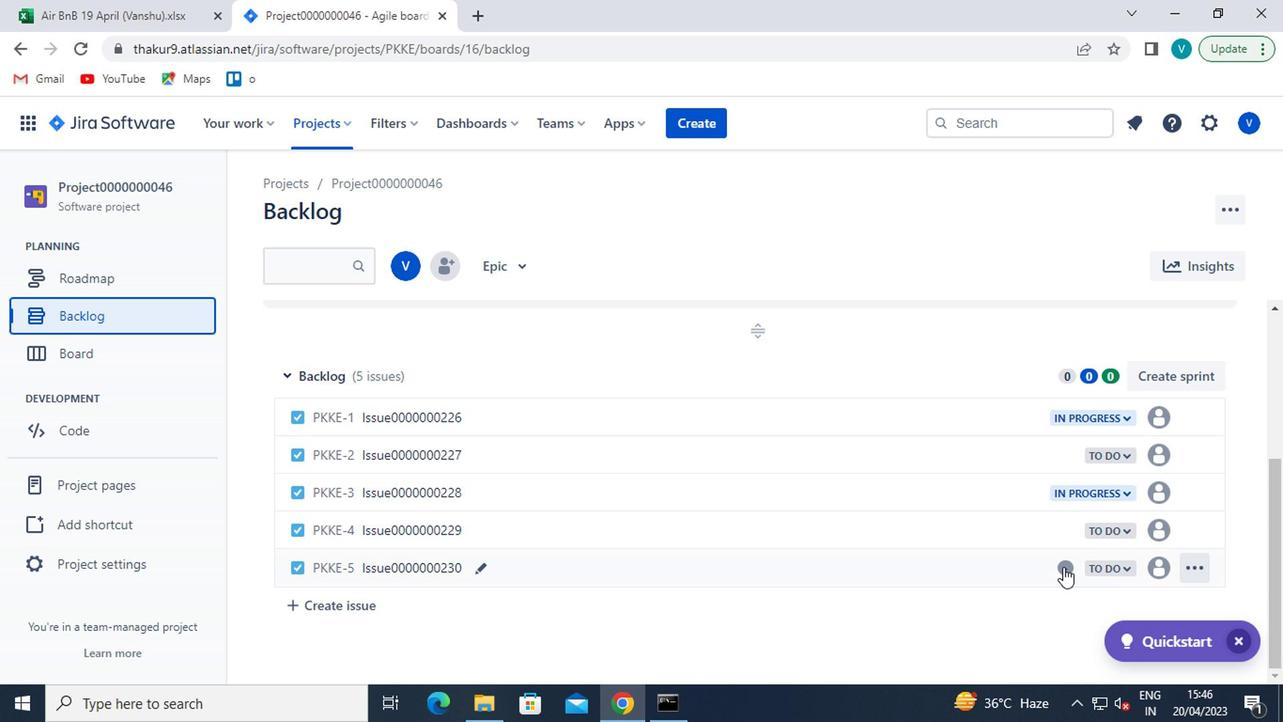 
Action: Mouse pressed left at (1094, 574)
Screenshot: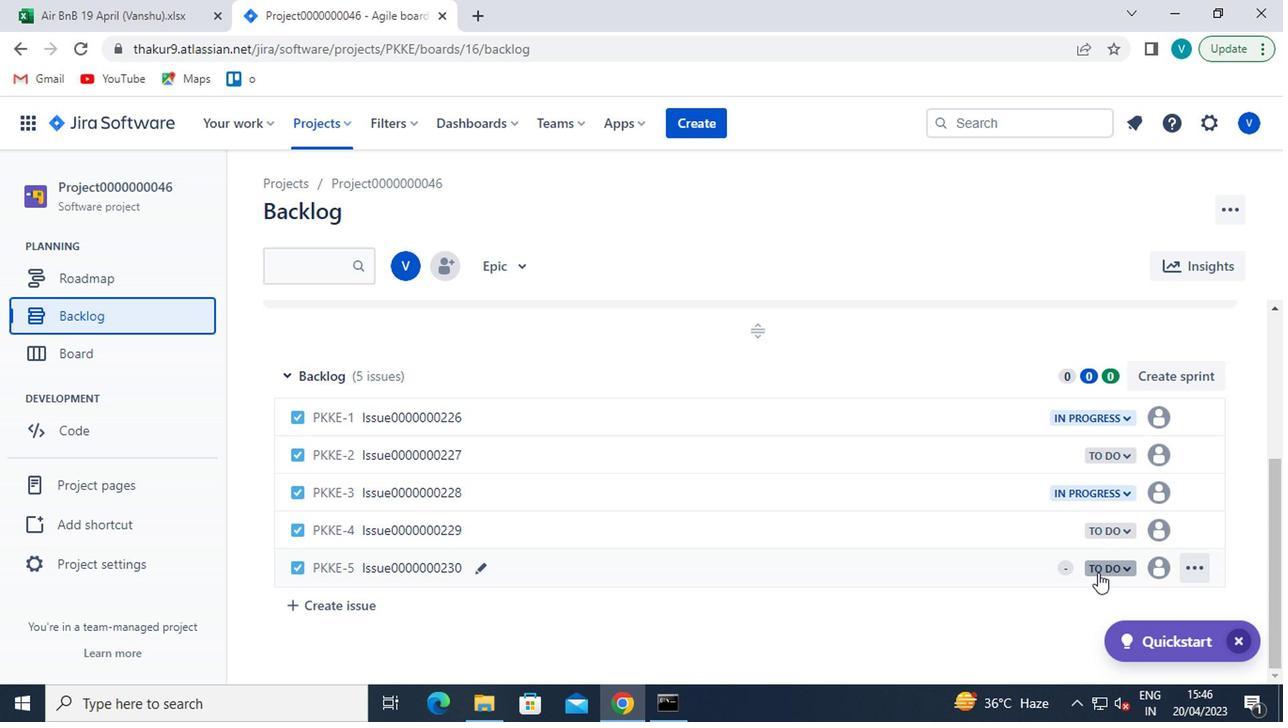 
Action: Mouse moved to (986, 456)
Screenshot: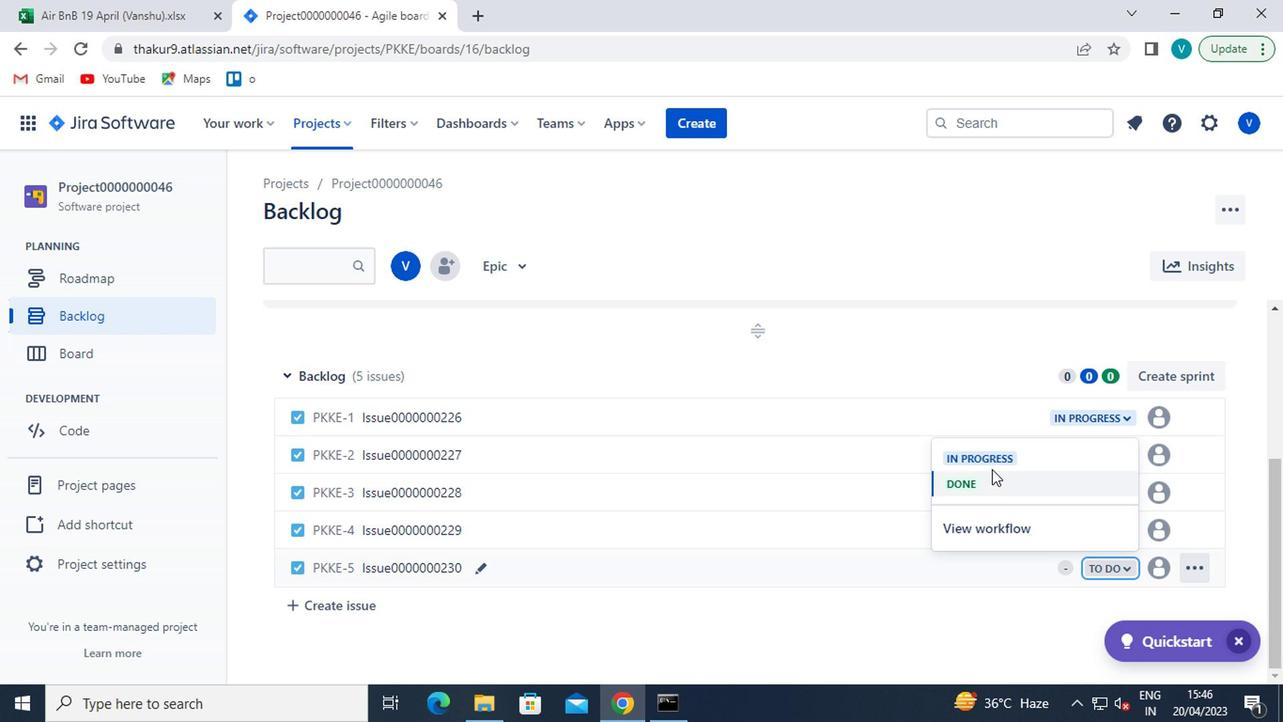 
Action: Mouse pressed left at (986, 456)
Screenshot: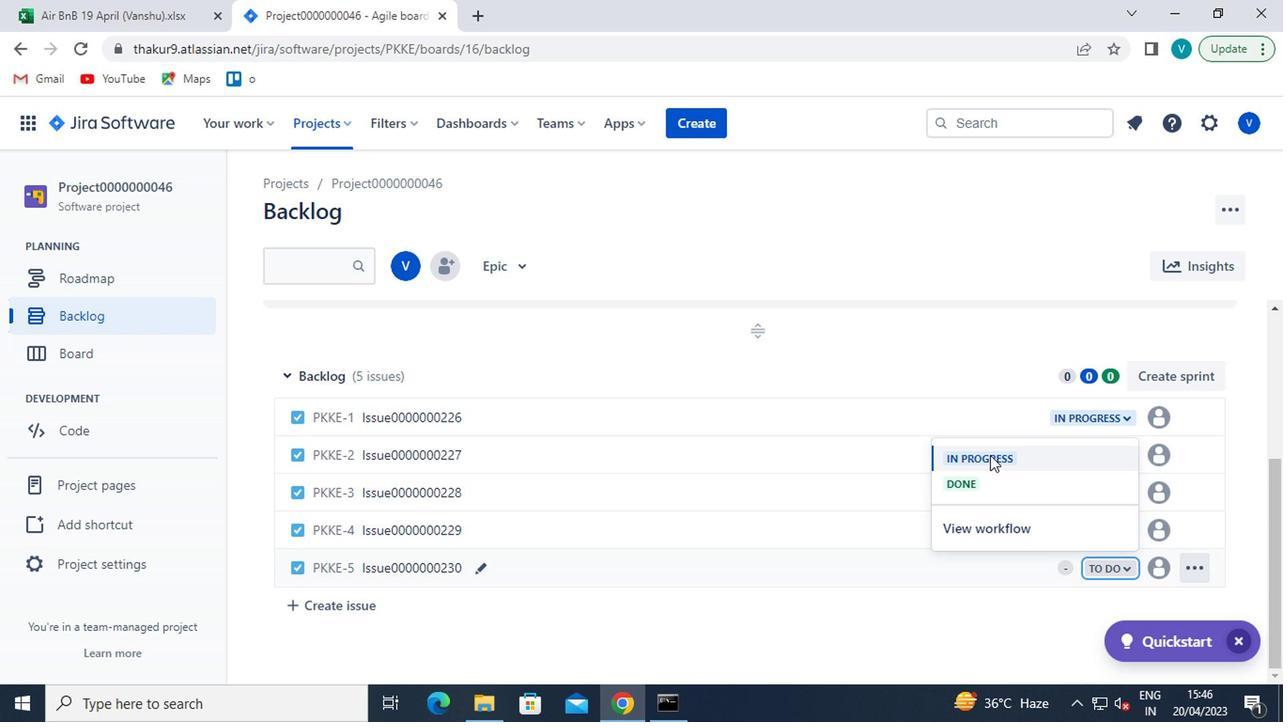 
Action: Mouse moved to (980, 461)
Screenshot: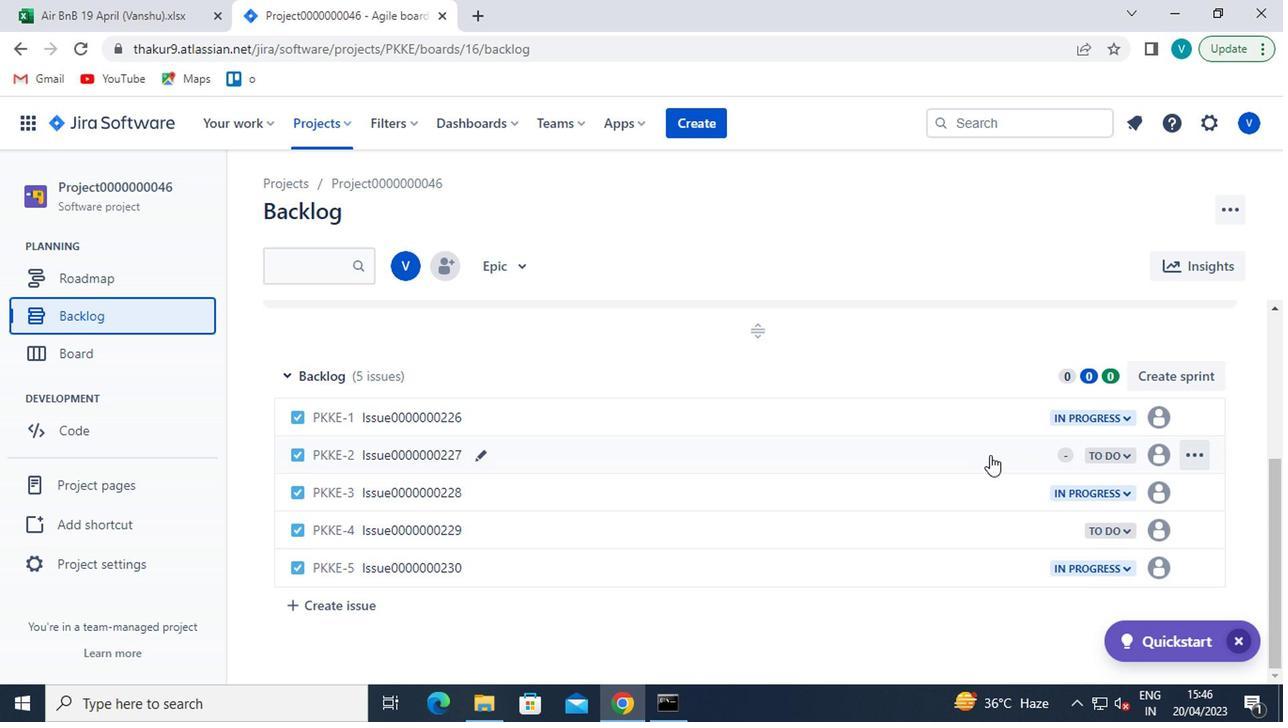 
